 Task: Add a signature Dorian Garcia containing With sincere appreciation, Dorian Garcia to email address softage.1@softage.net and add a label Furniture
Action: Mouse moved to (320, 530)
Screenshot: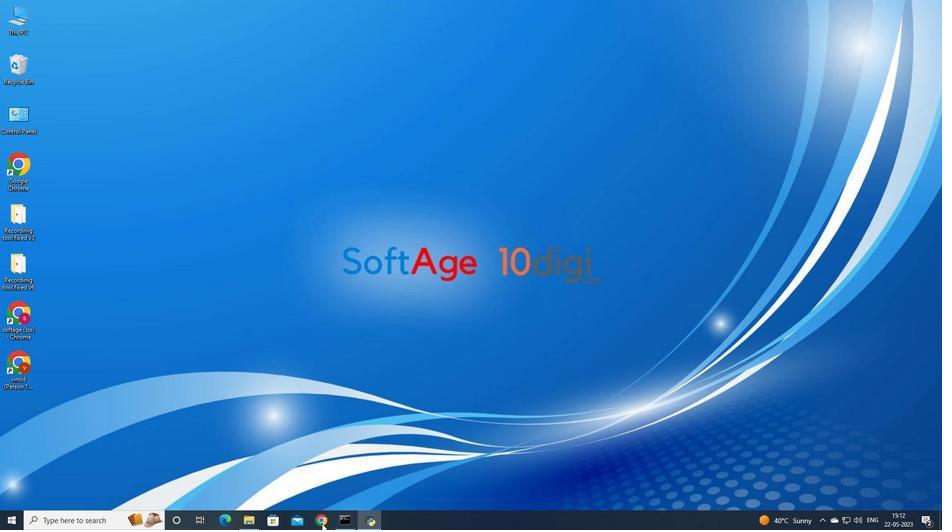 
Action: Mouse pressed left at (320, 529)
Screenshot: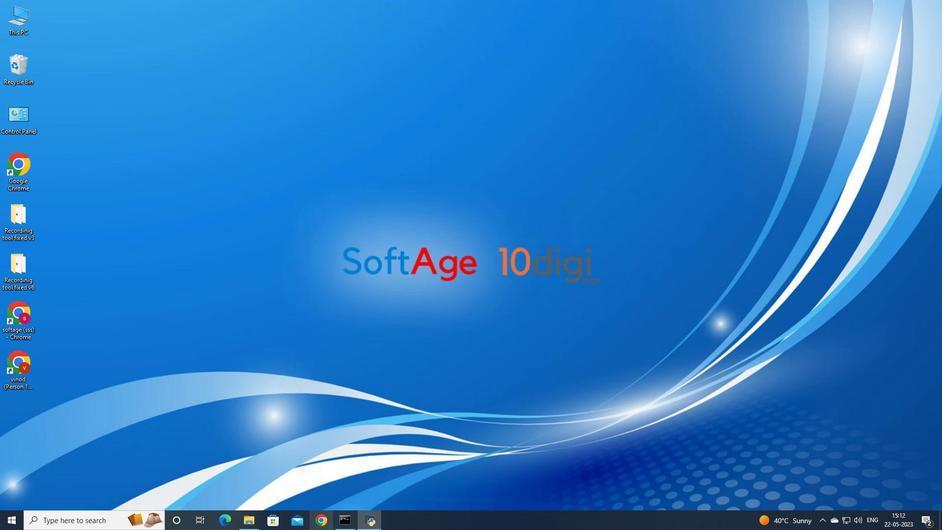 
Action: Mouse moved to (433, 291)
Screenshot: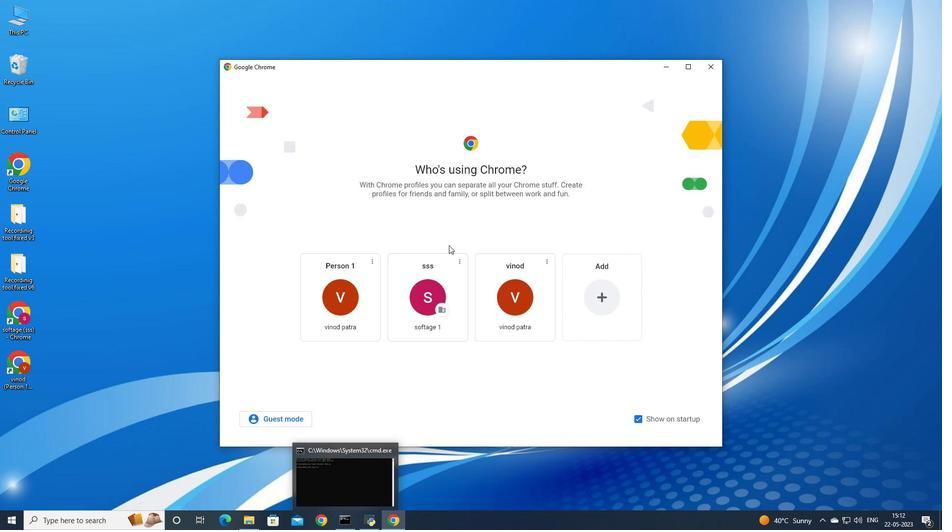 
Action: Mouse pressed left at (433, 291)
Screenshot: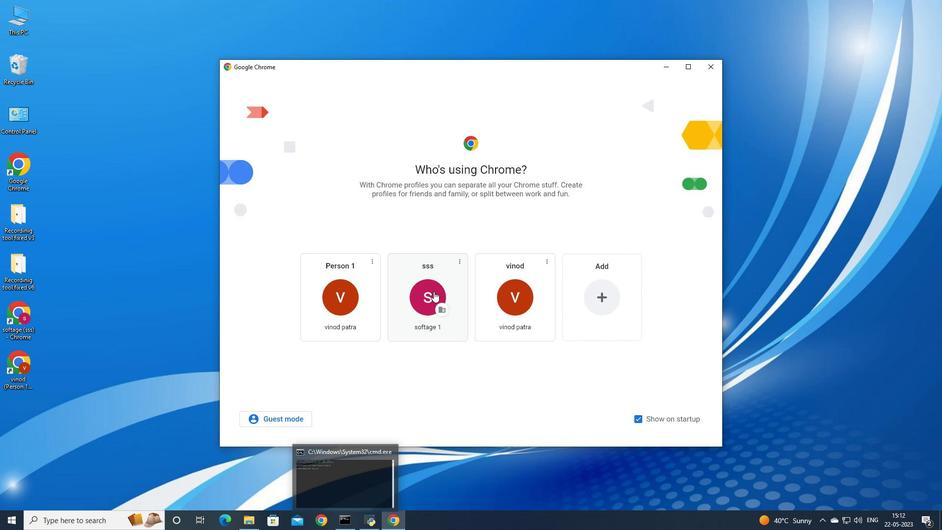 
Action: Mouse moved to (852, 50)
Screenshot: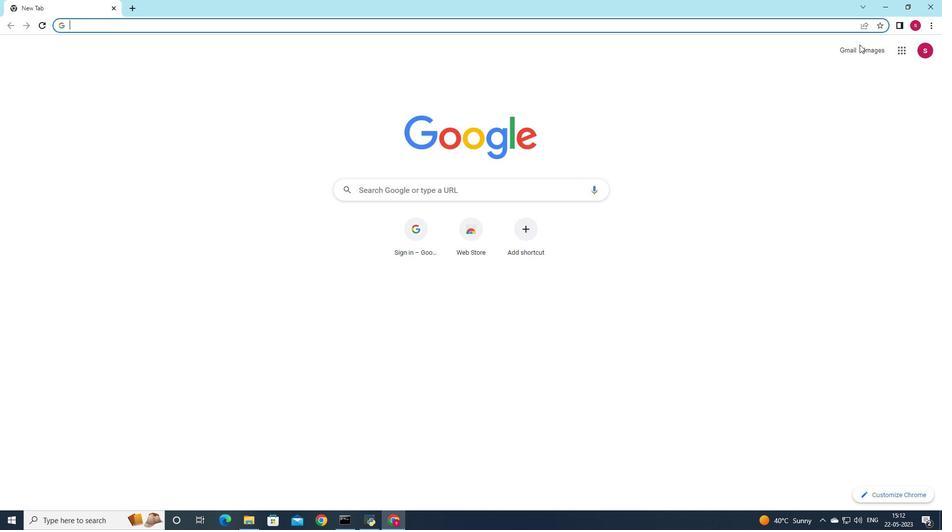 
Action: Mouse pressed left at (852, 50)
Screenshot: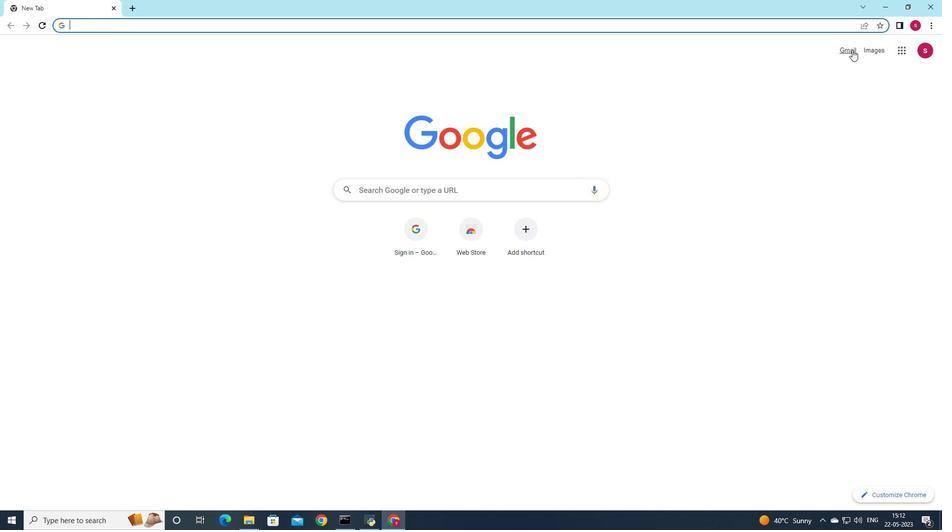 
Action: Mouse moved to (826, 67)
Screenshot: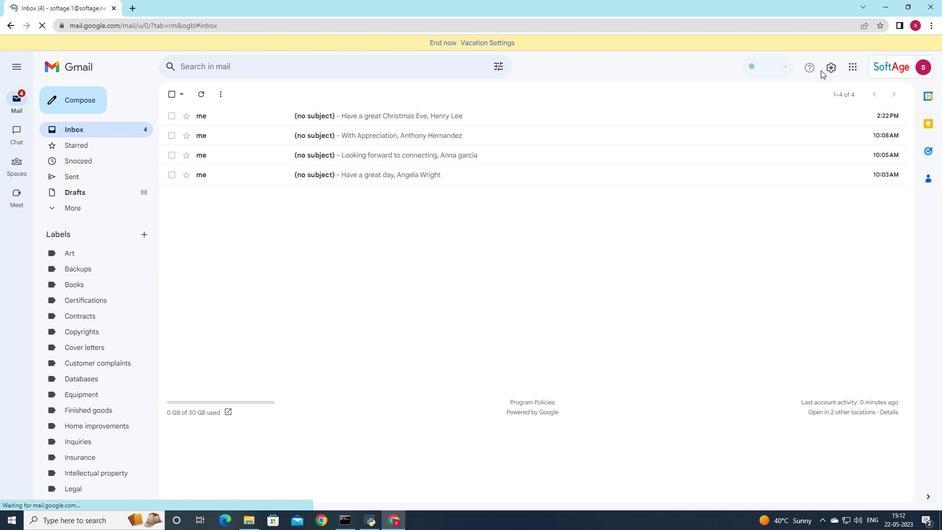 
Action: Mouse pressed left at (826, 67)
Screenshot: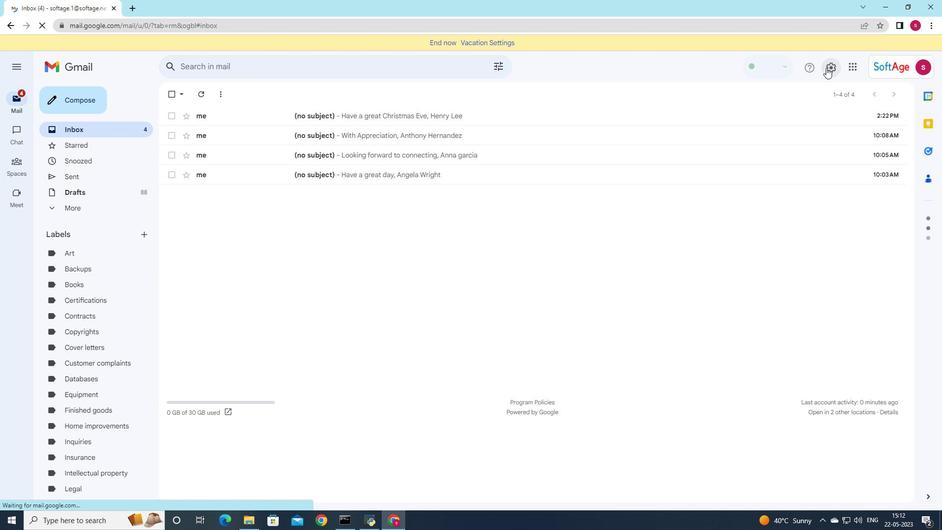 
Action: Mouse moved to (840, 114)
Screenshot: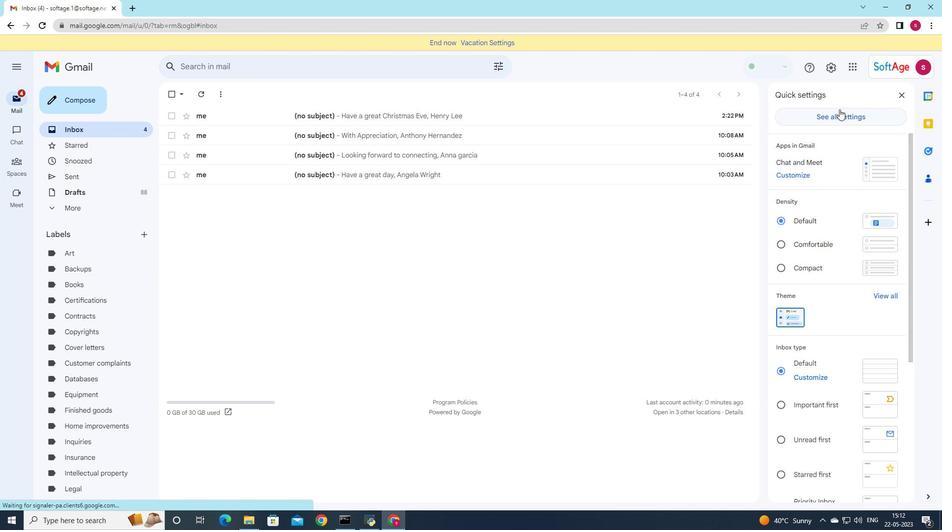 
Action: Mouse pressed left at (840, 114)
Screenshot: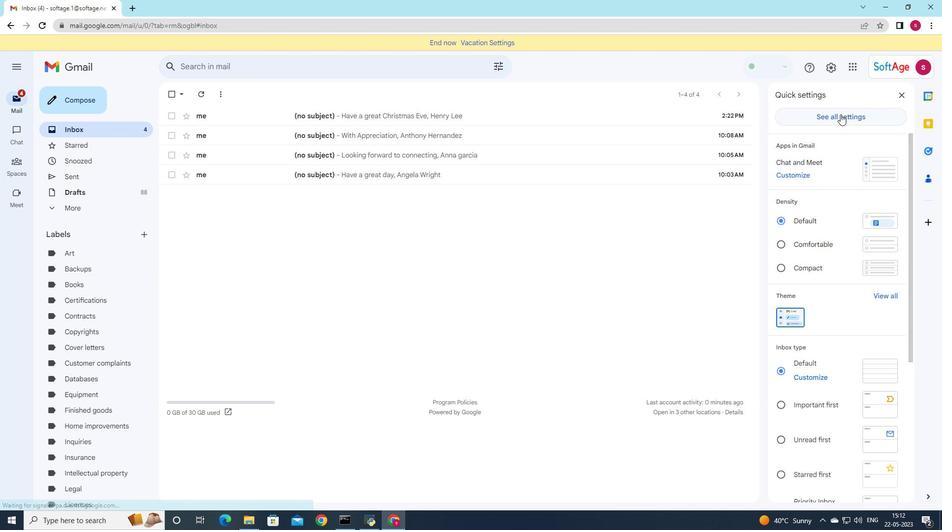 
Action: Mouse moved to (567, 253)
Screenshot: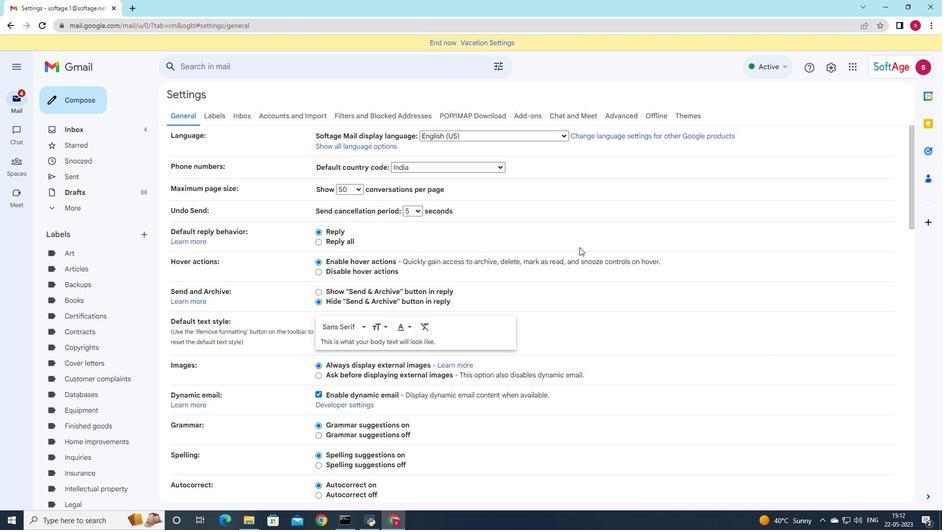 
Action: Mouse scrolled (567, 253) with delta (0, 0)
Screenshot: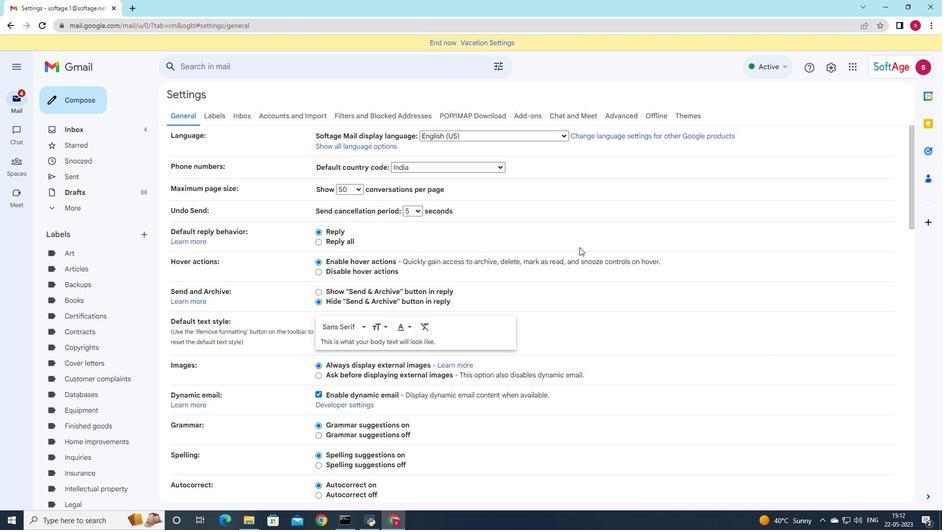 
Action: Mouse moved to (567, 254)
Screenshot: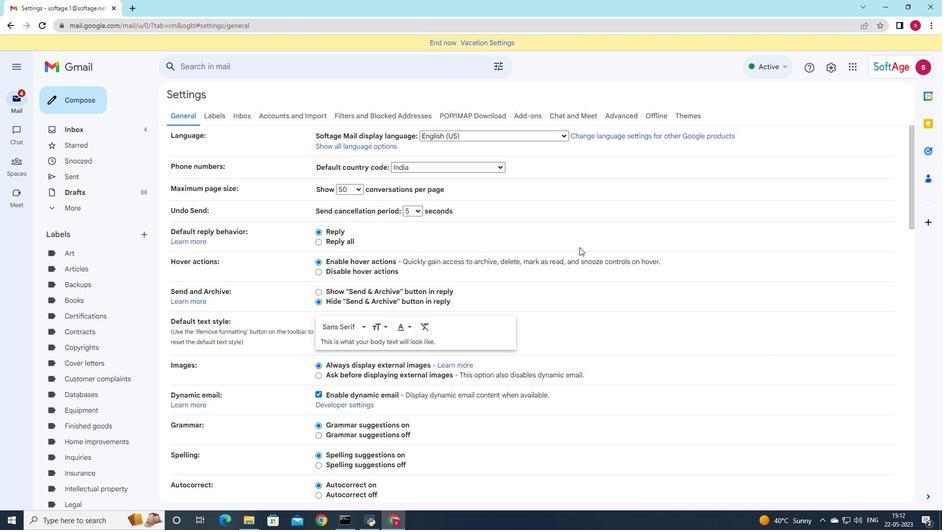 
Action: Mouse scrolled (567, 253) with delta (0, 0)
Screenshot: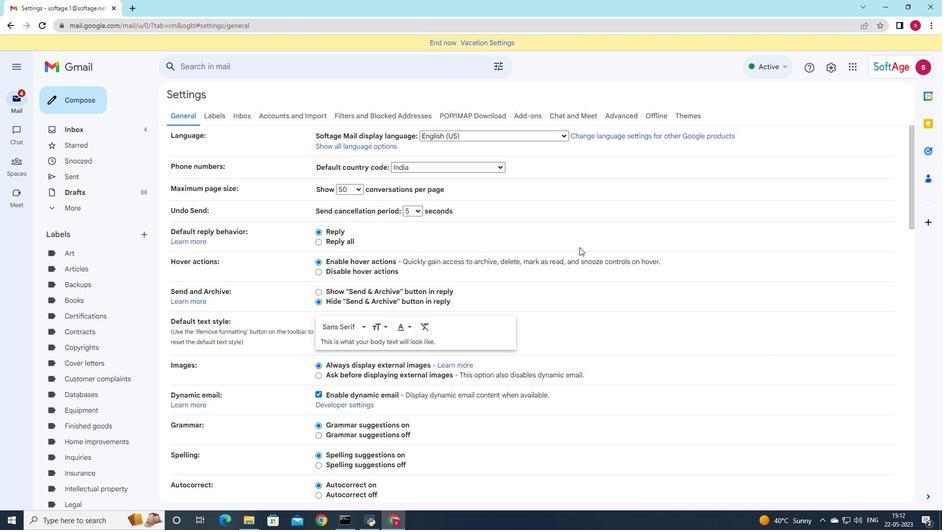 
Action: Mouse scrolled (567, 253) with delta (0, 0)
Screenshot: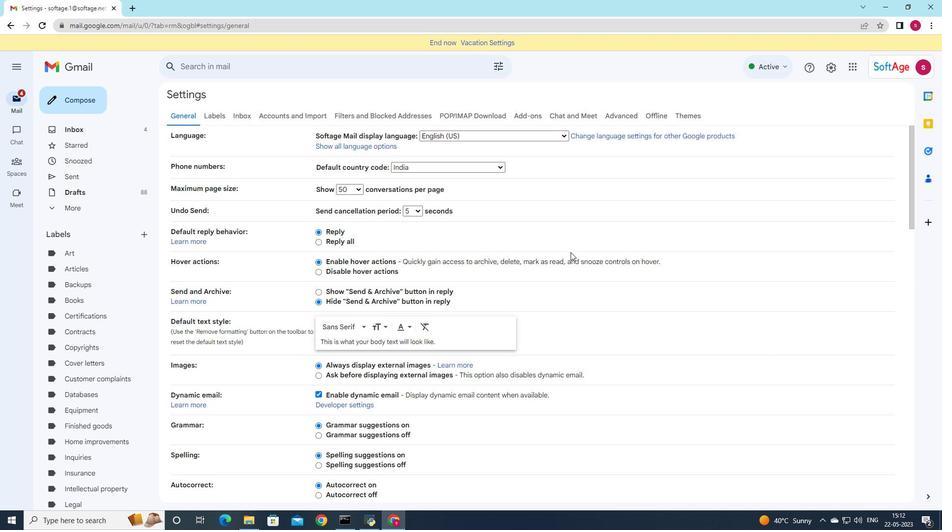 
Action: Mouse moved to (567, 254)
Screenshot: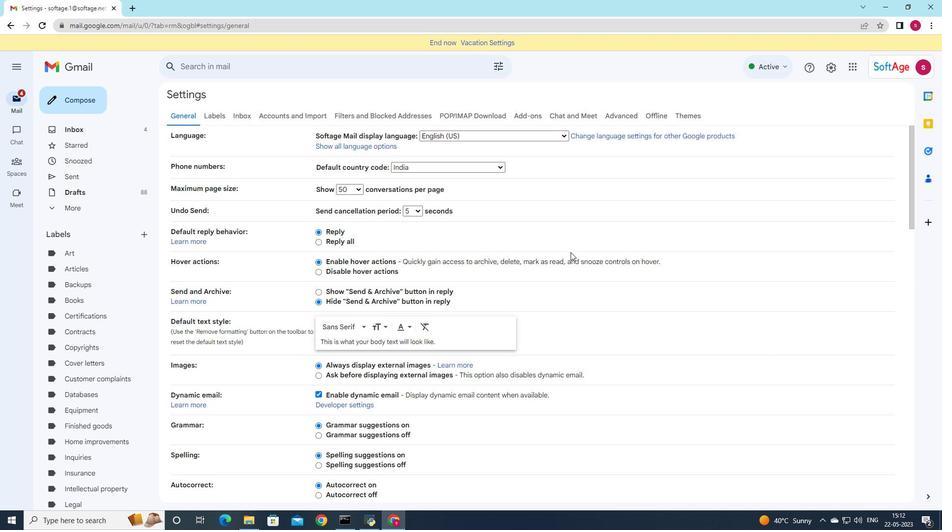 
Action: Mouse scrolled (567, 254) with delta (0, 0)
Screenshot: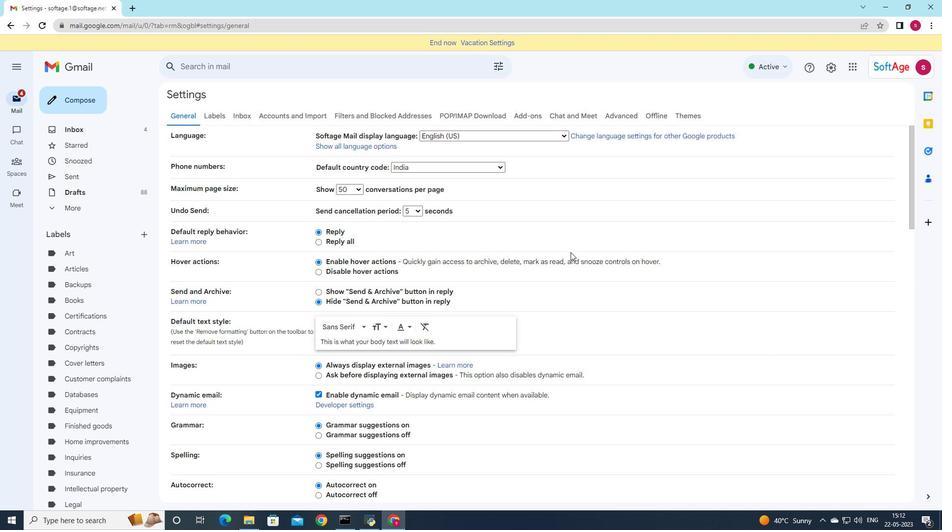 
Action: Mouse scrolled (567, 254) with delta (0, 0)
Screenshot: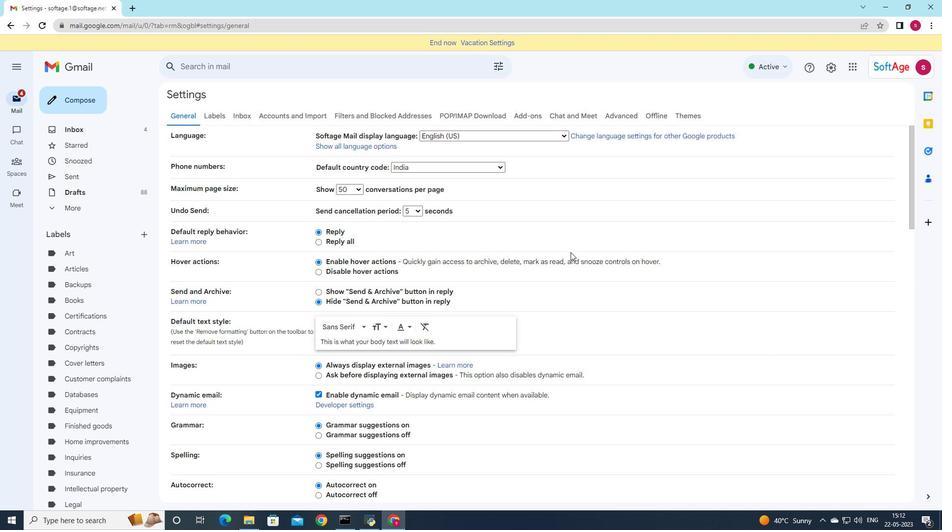 
Action: Mouse moved to (563, 252)
Screenshot: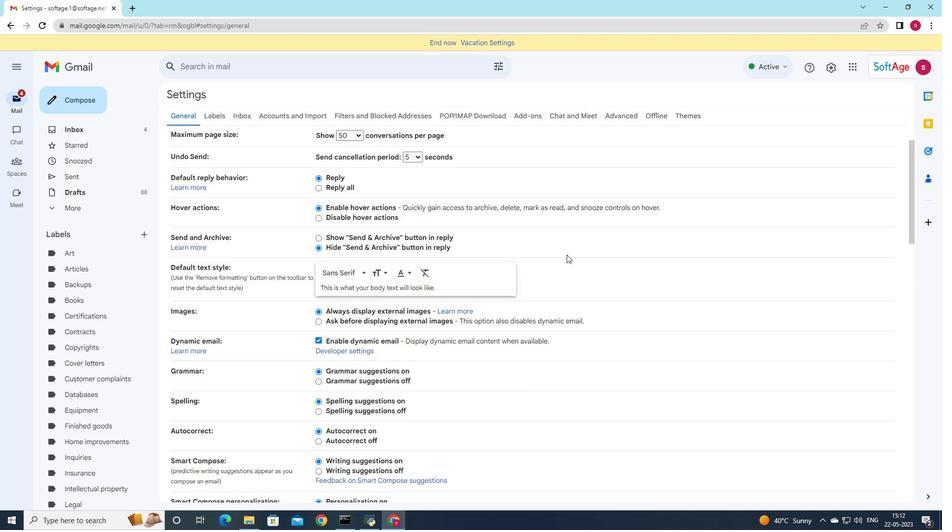 
Action: Mouse pressed middle at (563, 252)
Screenshot: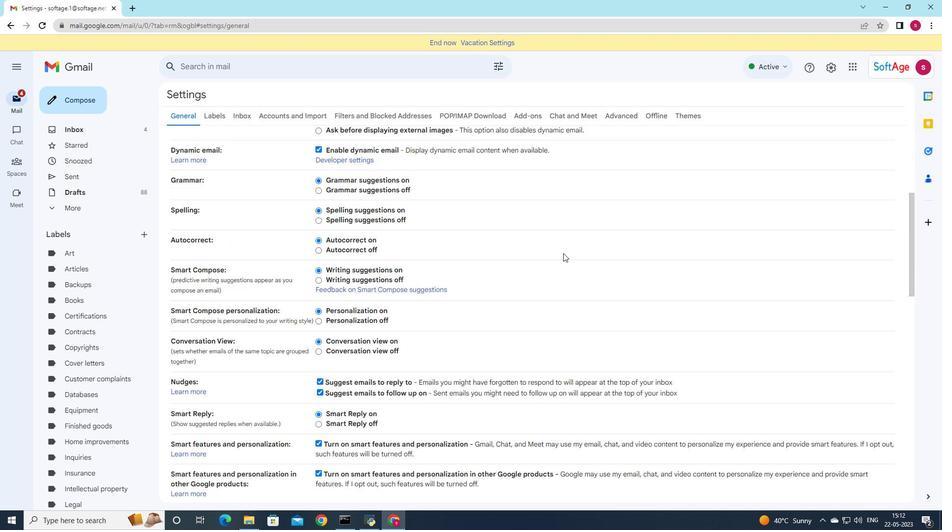 
Action: Mouse scrolled (563, 252) with delta (0, 0)
Screenshot: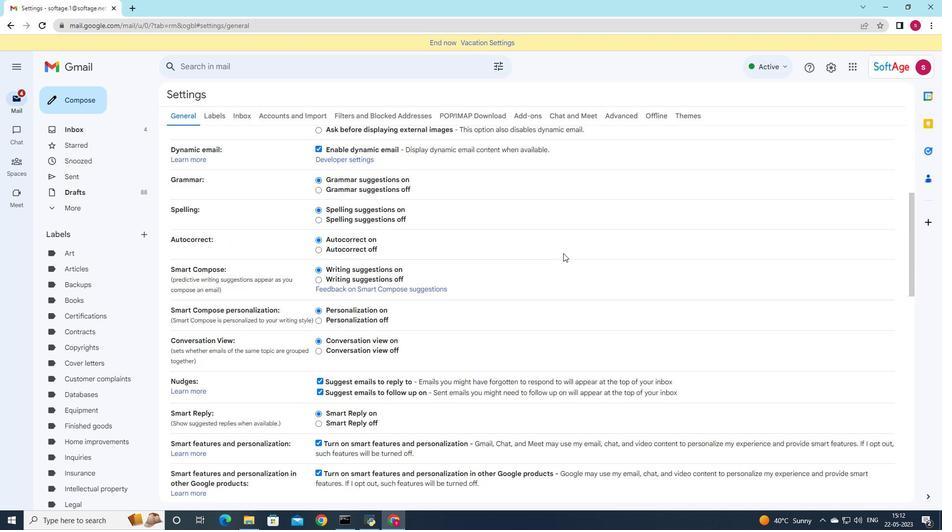 
Action: Mouse scrolled (563, 252) with delta (0, 0)
Screenshot: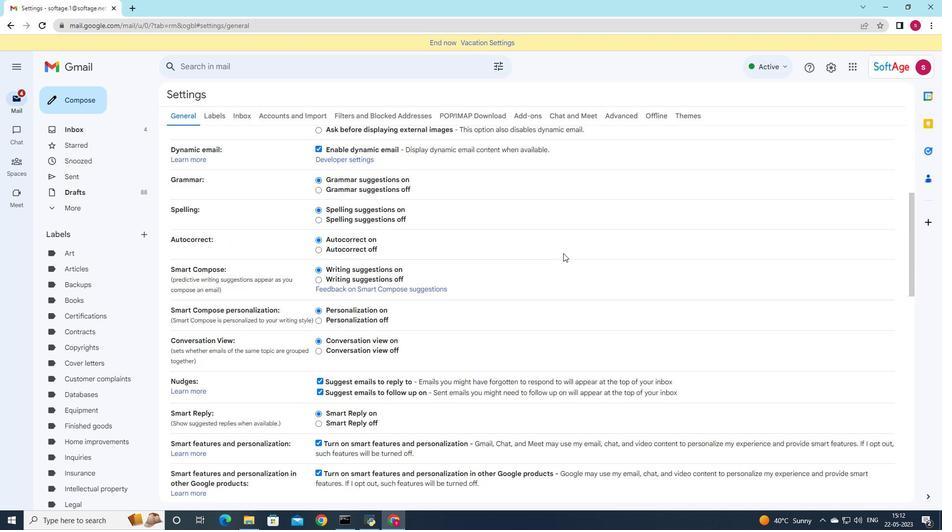 
Action: Mouse scrolled (563, 252) with delta (0, 0)
Screenshot: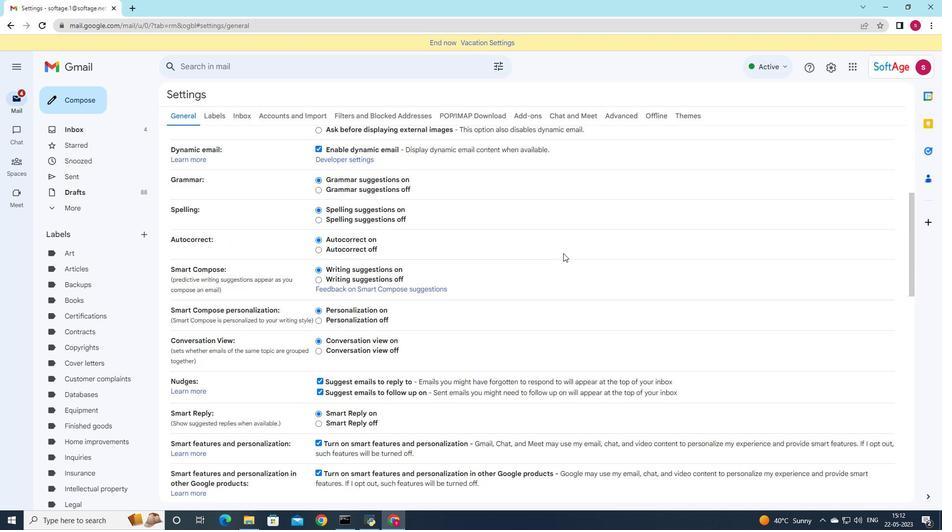 
Action: Mouse moved to (563, 255)
Screenshot: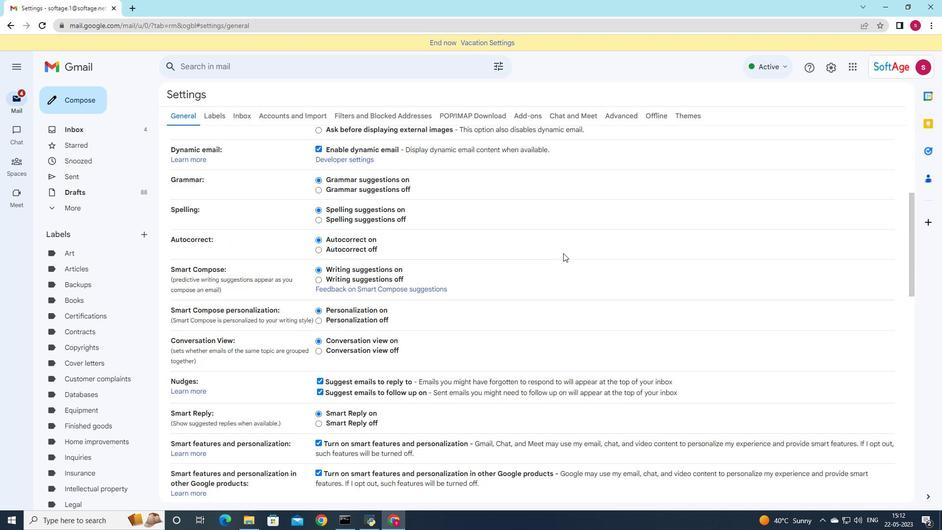 
Action: Mouse scrolled (563, 255) with delta (0, 0)
Screenshot: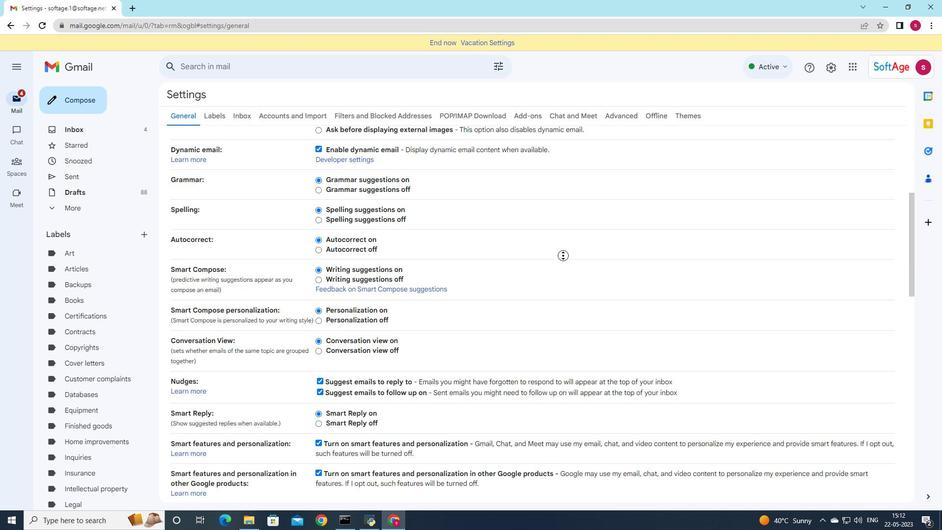 
Action: Mouse scrolled (563, 255) with delta (0, 0)
Screenshot: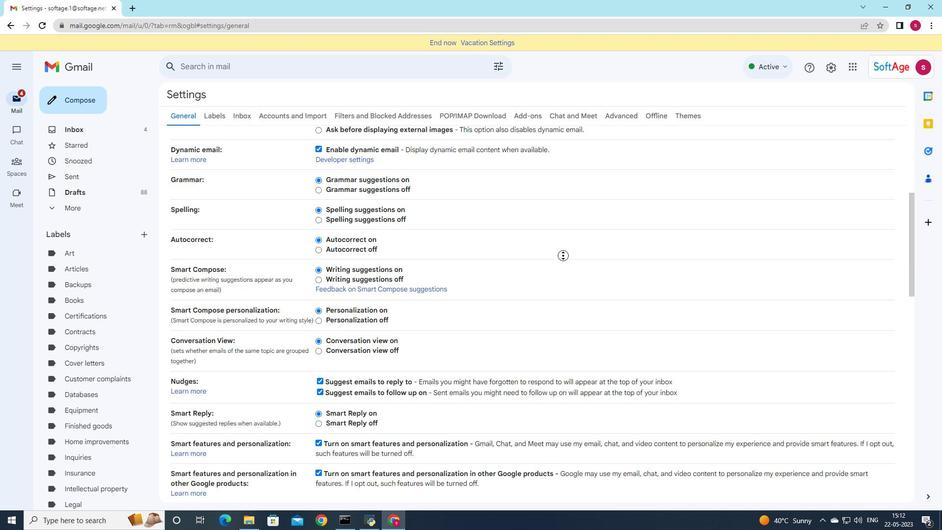 
Action: Mouse scrolled (563, 255) with delta (0, 0)
Screenshot: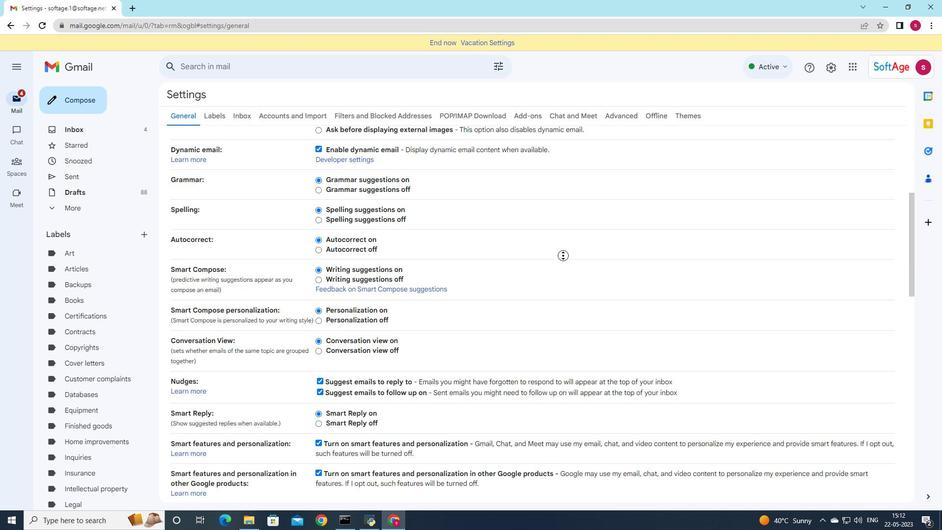 
Action: Mouse scrolled (563, 255) with delta (0, 0)
Screenshot: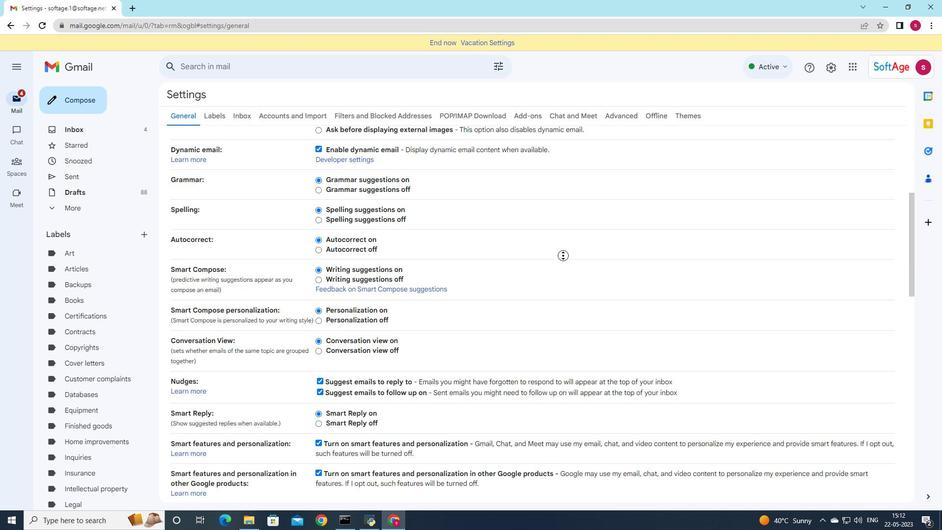 
Action: Mouse moved to (617, 225)
Screenshot: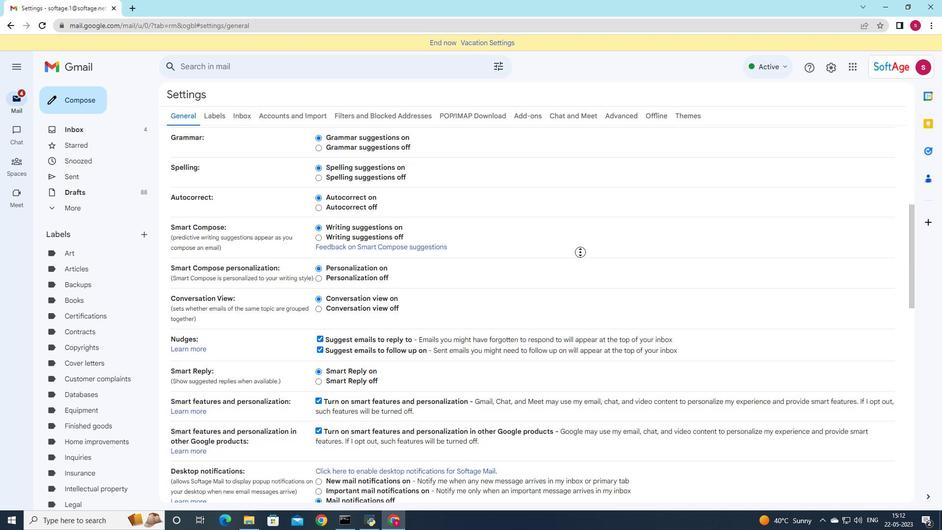 
Action: Mouse pressed left at (617, 225)
Screenshot: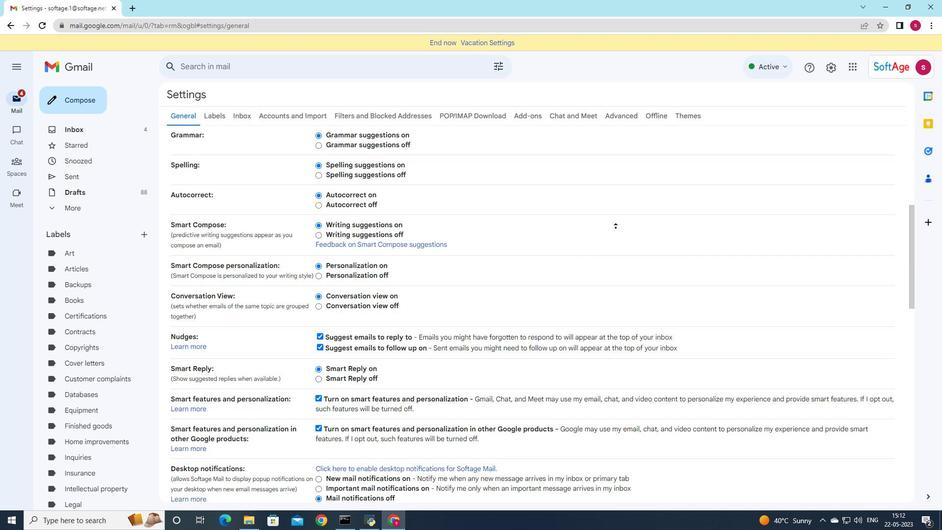 
Action: Mouse moved to (434, 286)
Screenshot: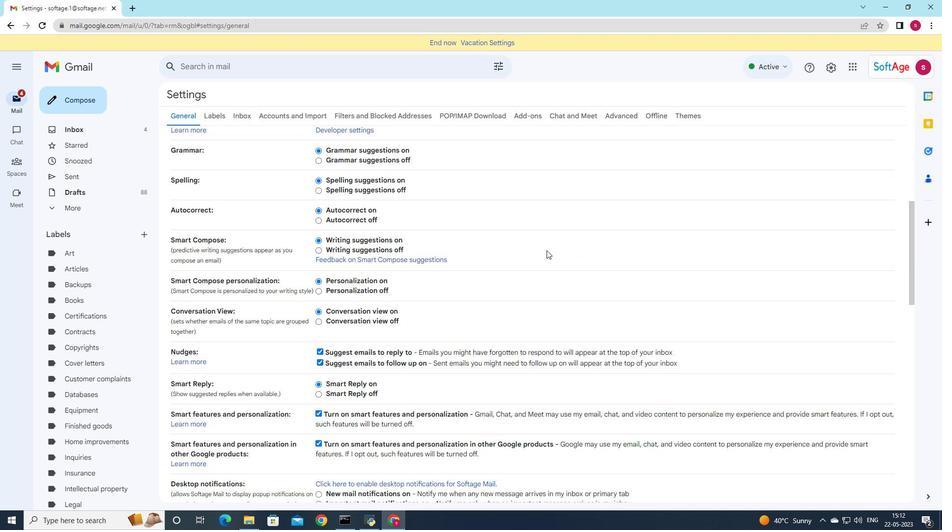 
Action: Mouse scrolled (434, 286) with delta (0, 0)
Screenshot: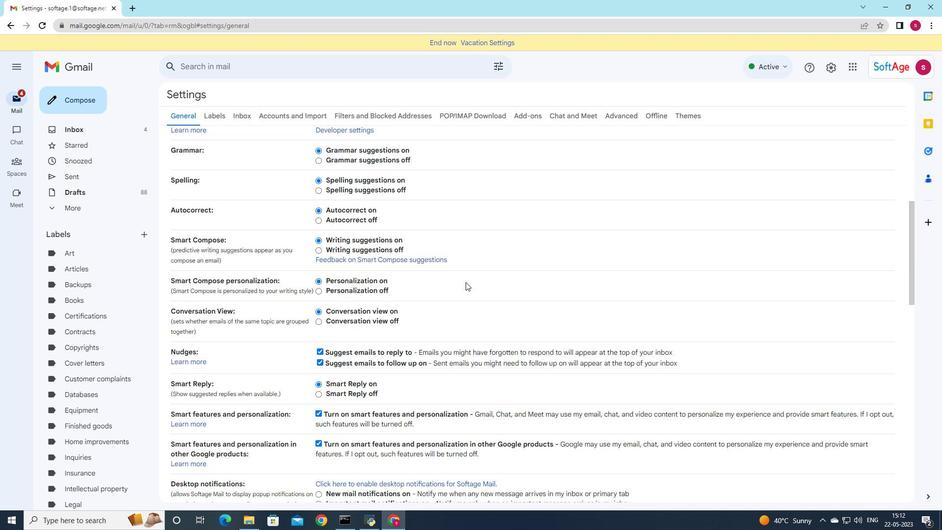 
Action: Mouse scrolled (434, 286) with delta (0, 0)
Screenshot: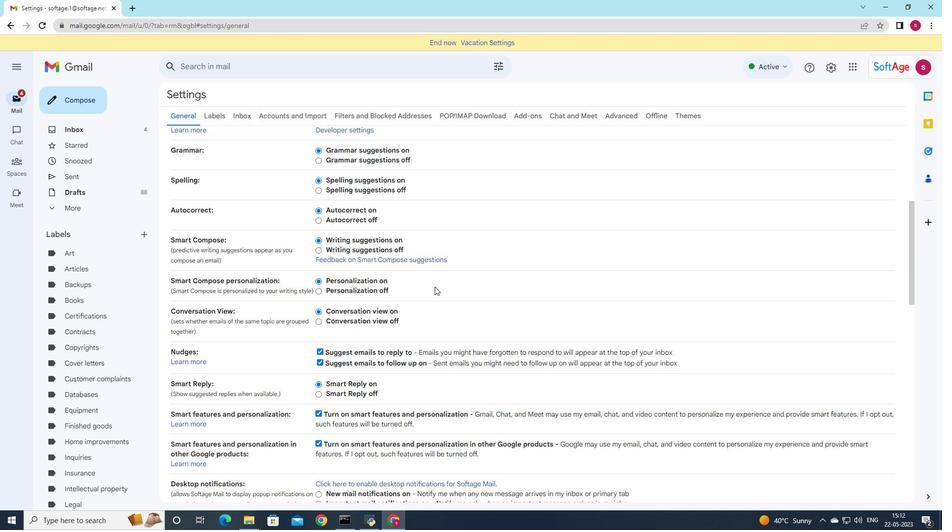 
Action: Mouse scrolled (434, 286) with delta (0, 0)
Screenshot: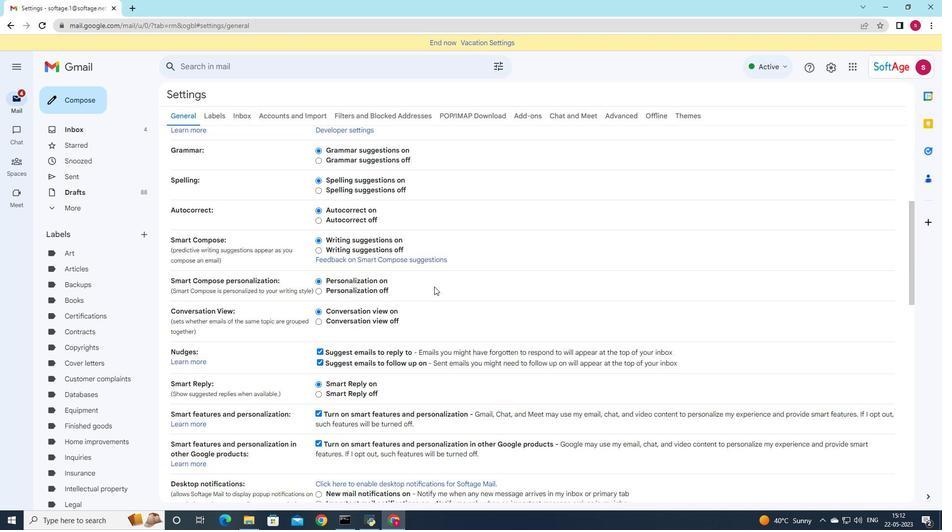 
Action: Mouse scrolled (434, 286) with delta (0, 0)
Screenshot: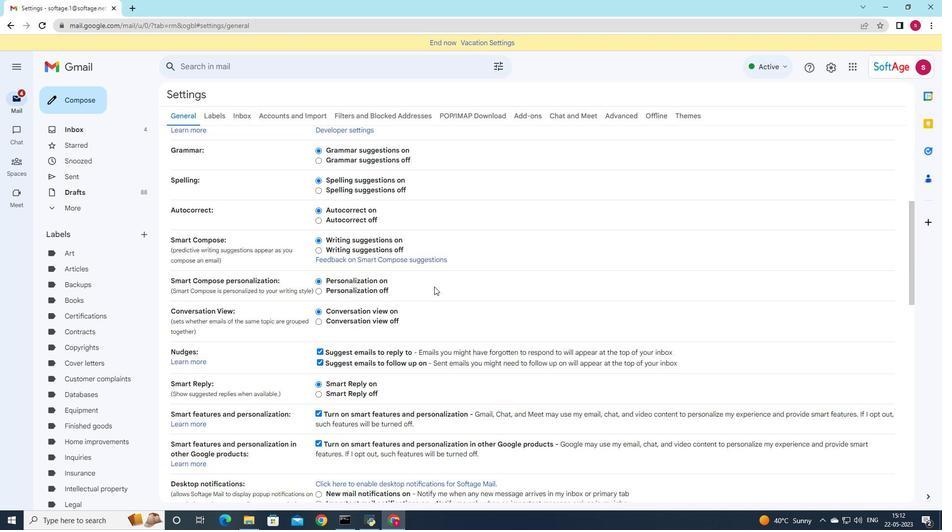 
Action: Mouse scrolled (434, 286) with delta (0, 0)
Screenshot: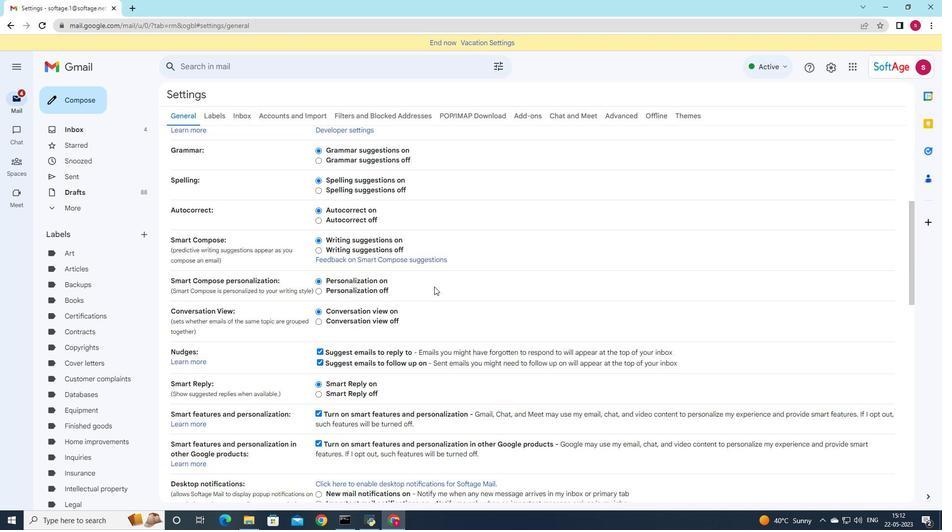 
Action: Mouse scrolled (434, 286) with delta (0, 0)
Screenshot: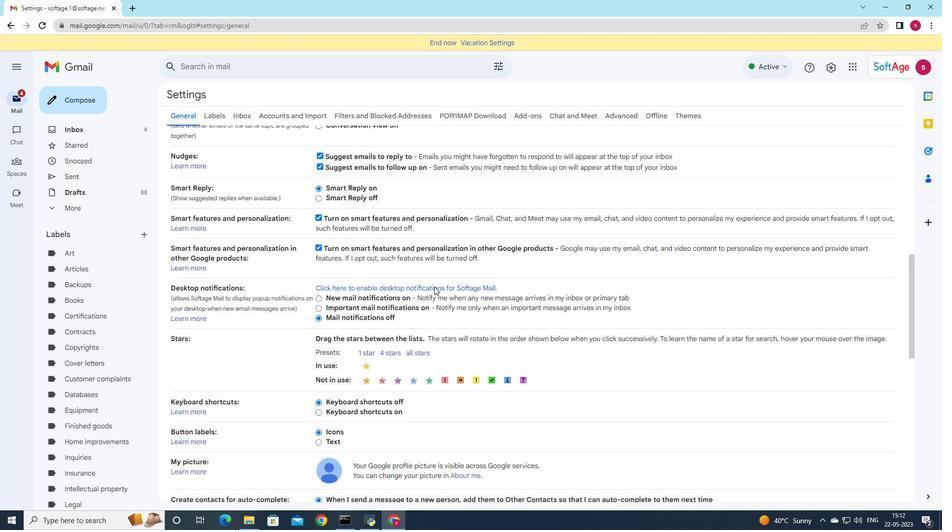
Action: Mouse scrolled (434, 286) with delta (0, 0)
Screenshot: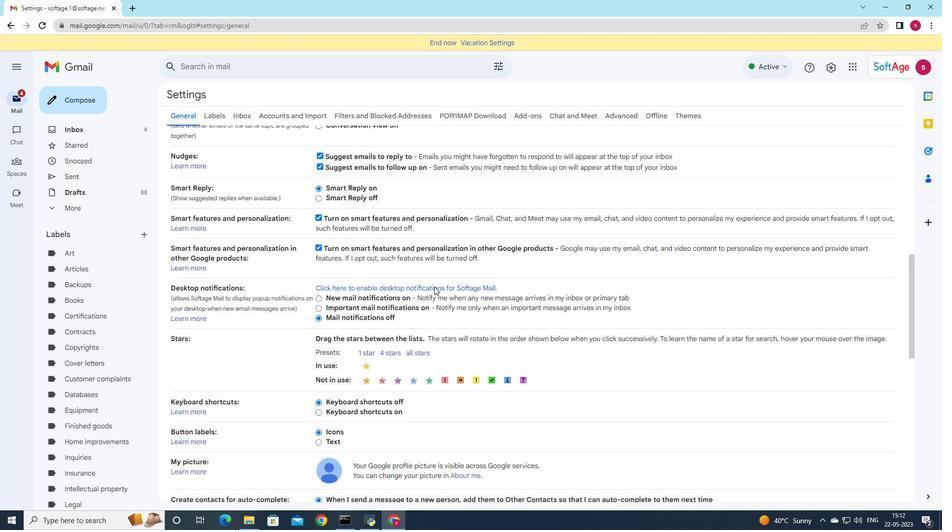
Action: Mouse scrolled (434, 286) with delta (0, 0)
Screenshot: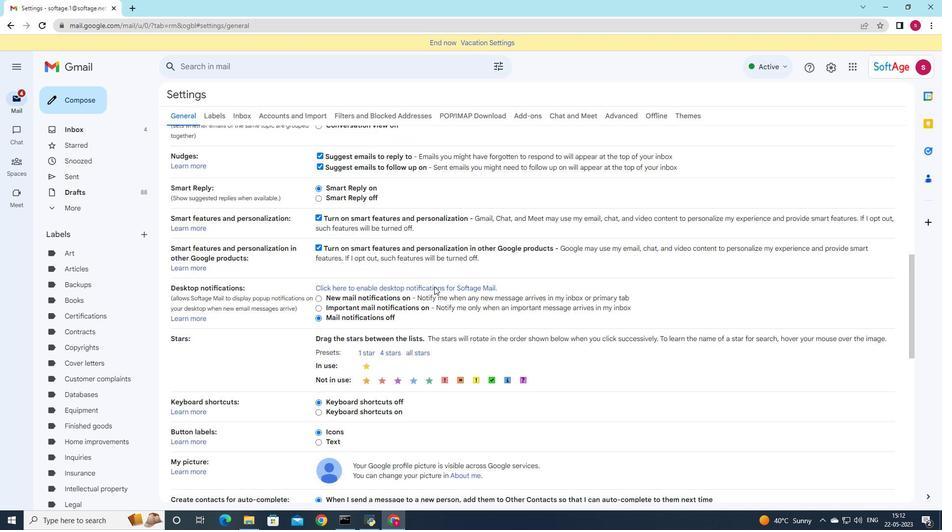 
Action: Mouse moved to (418, 344)
Screenshot: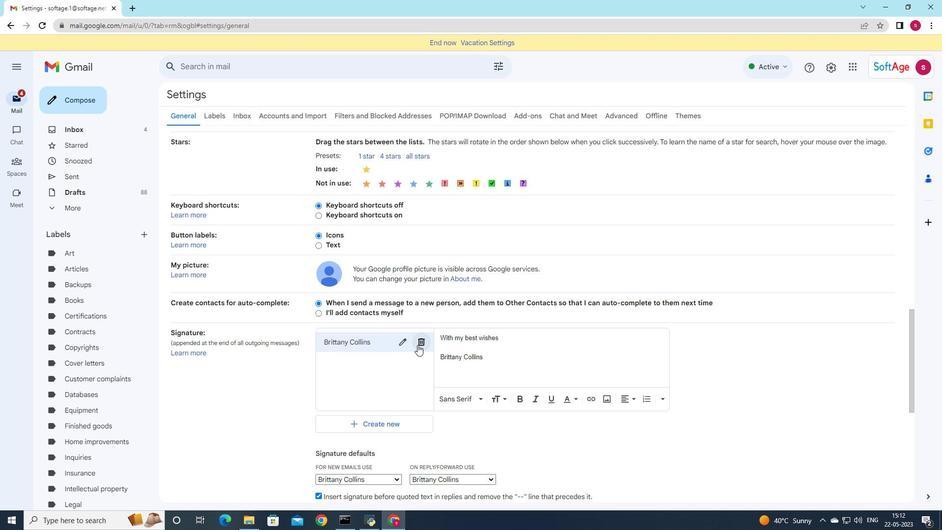 
Action: Mouse pressed left at (418, 344)
Screenshot: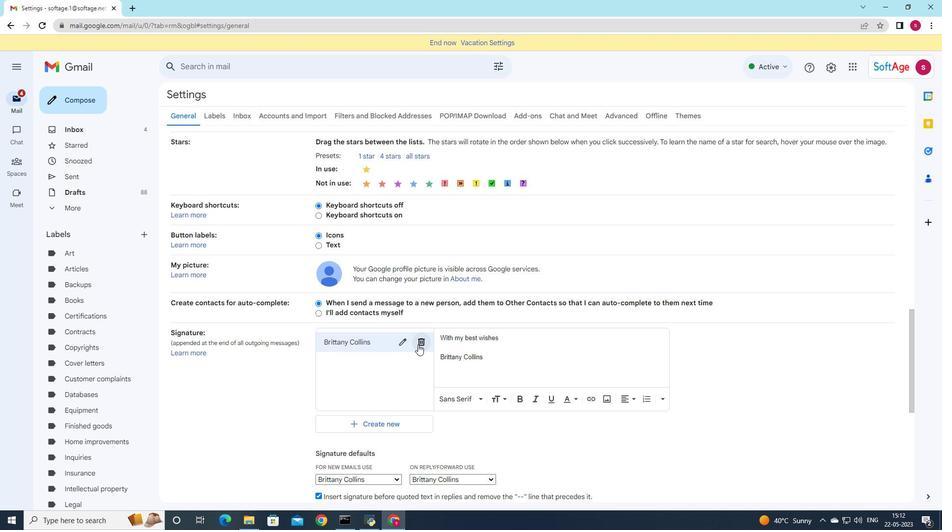 
Action: Mouse moved to (555, 293)
Screenshot: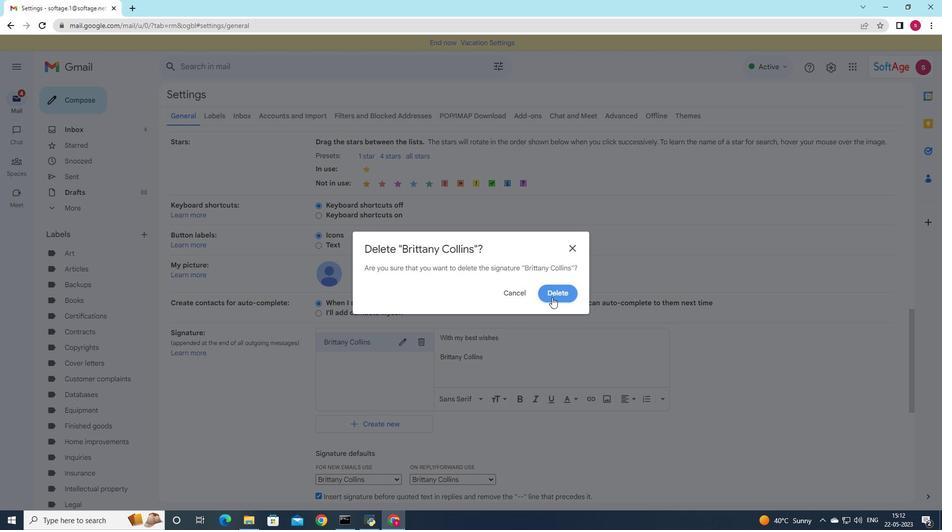 
Action: Mouse pressed left at (555, 293)
Screenshot: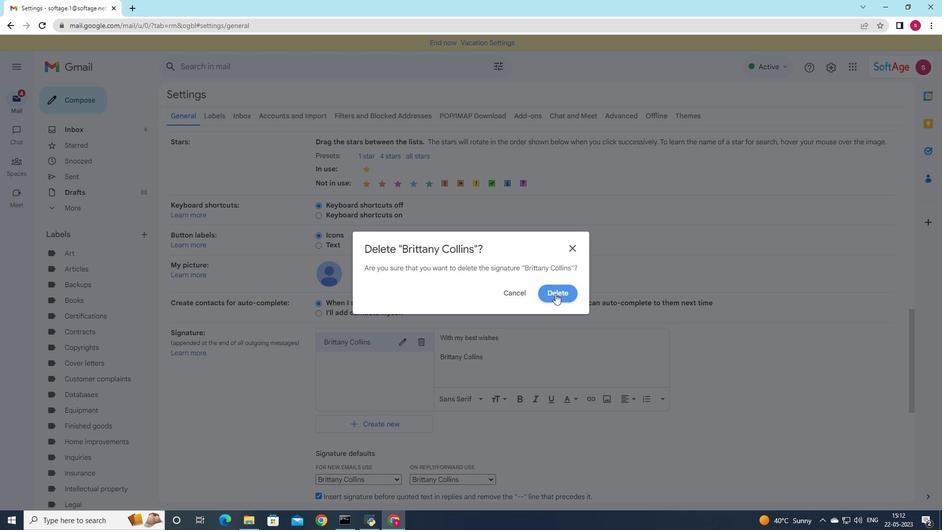 
Action: Mouse moved to (377, 355)
Screenshot: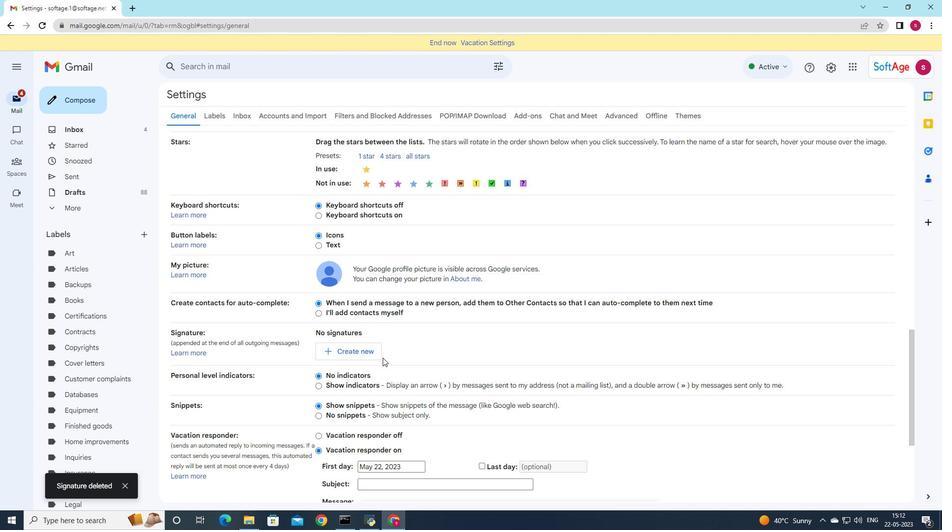 
Action: Mouse pressed left at (377, 355)
Screenshot: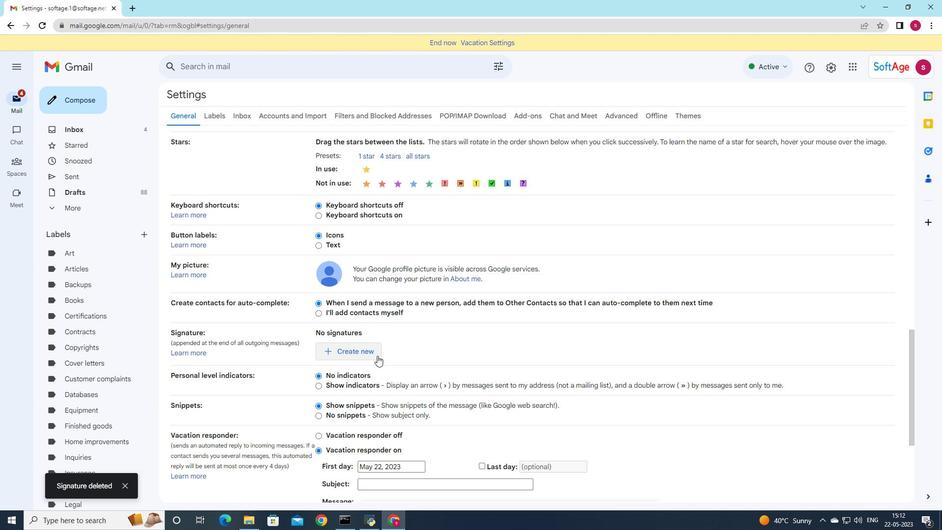 
Action: Mouse moved to (499, 319)
Screenshot: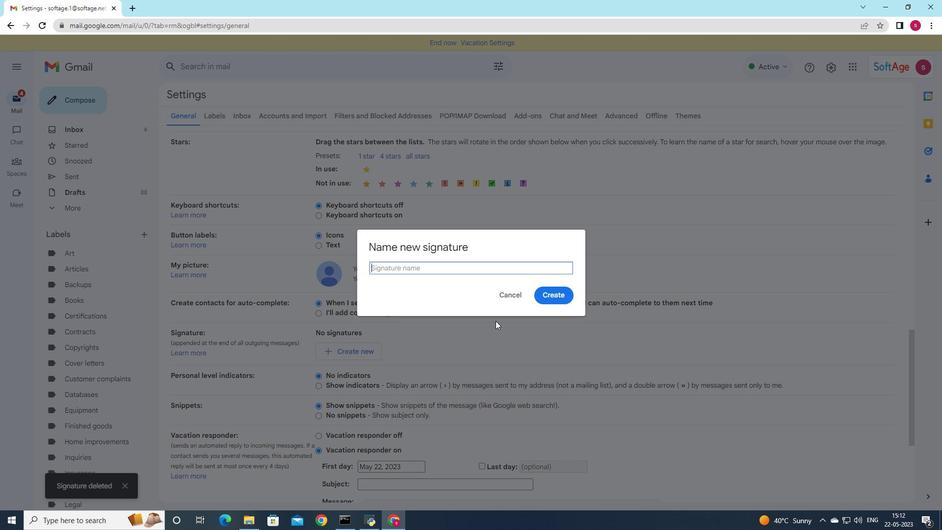 
Action: Key pressed <Key.shift>Dorian<Key.space>
Screenshot: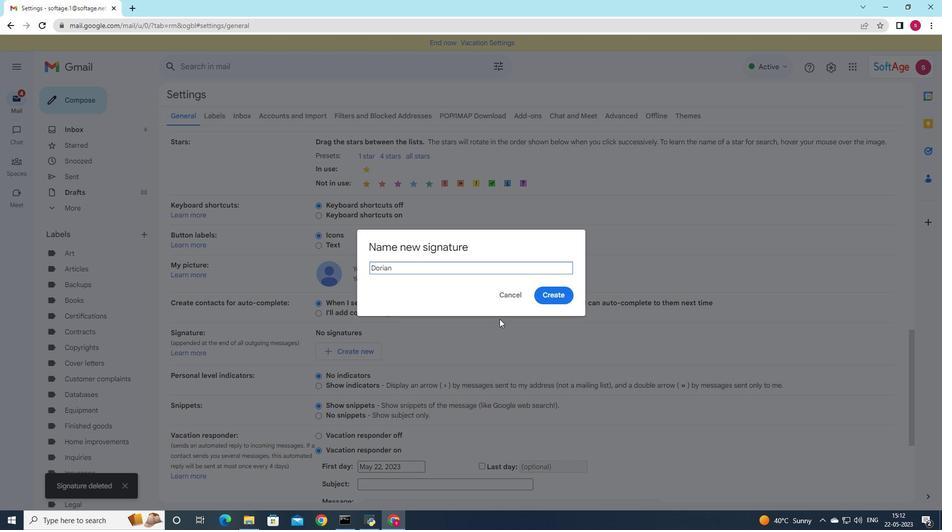 
Action: Mouse moved to (544, 294)
Screenshot: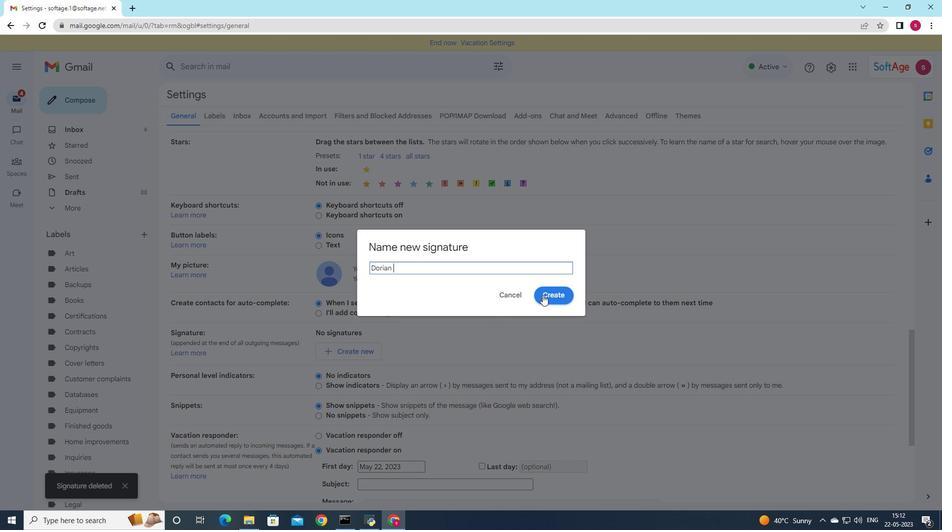 
Action: Mouse pressed left at (544, 294)
Screenshot: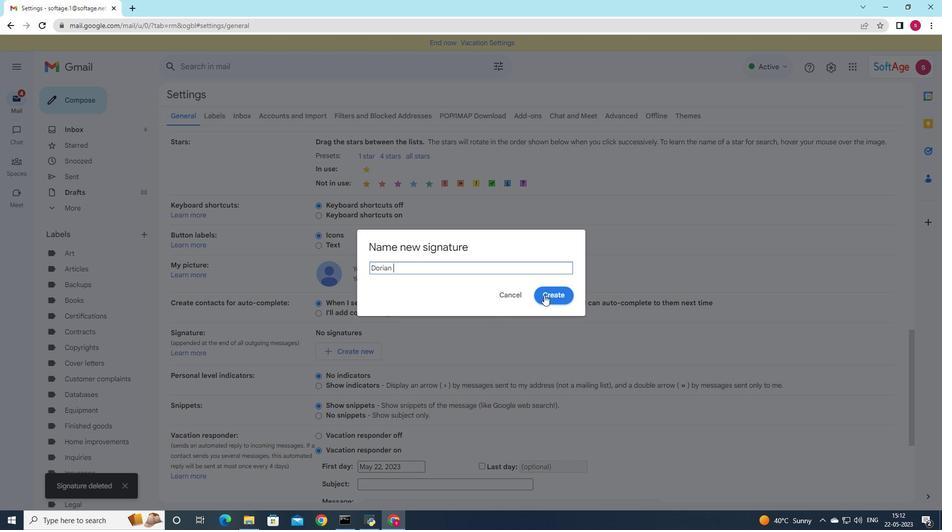 
Action: Mouse moved to (504, 346)
Screenshot: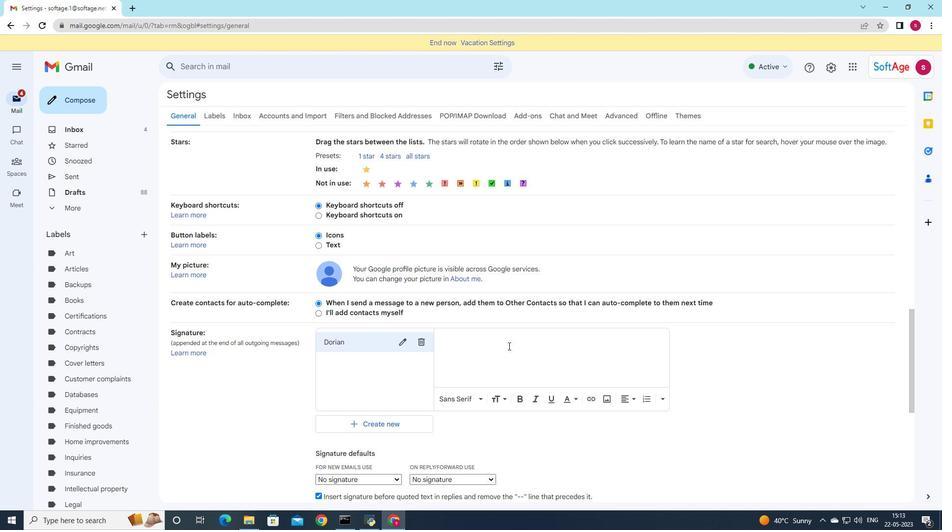 
Action: Mouse pressed left at (504, 346)
Screenshot: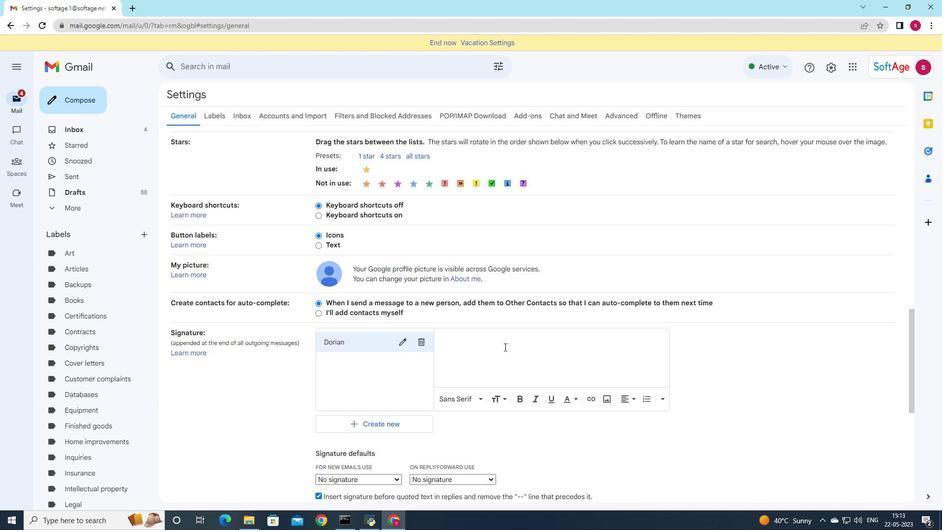 
Action: Mouse moved to (566, 335)
Screenshot: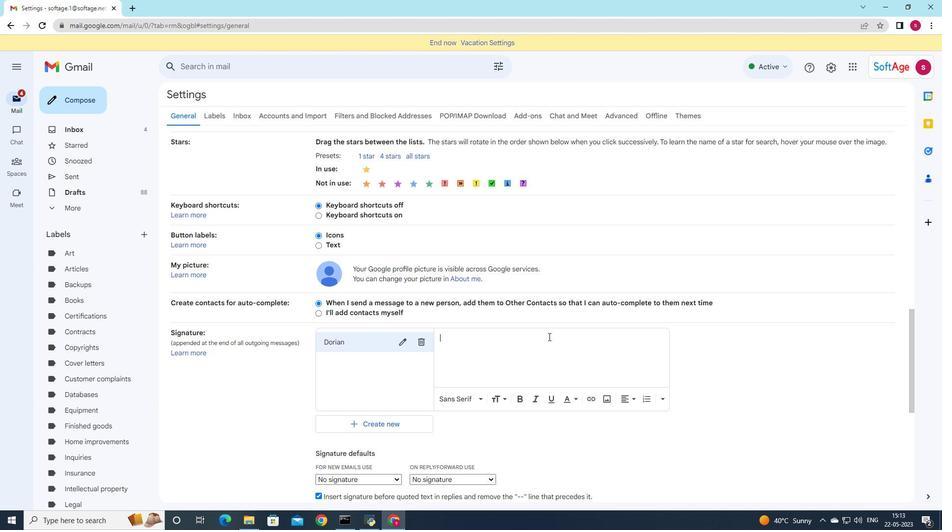 
Action: Key pressed <Key.shift>With<Key.space>sincere<Key.space>apper<Key.backspace><Key.backspace>reiation,<Key.shift>Dorian<Key.space><Key.shift><Key.shift><Key.shift><Key.shift><Key.shift><Key.shift><Key.shift><Key.shift><Key.shift><Key.shift>Gracia
Screenshot: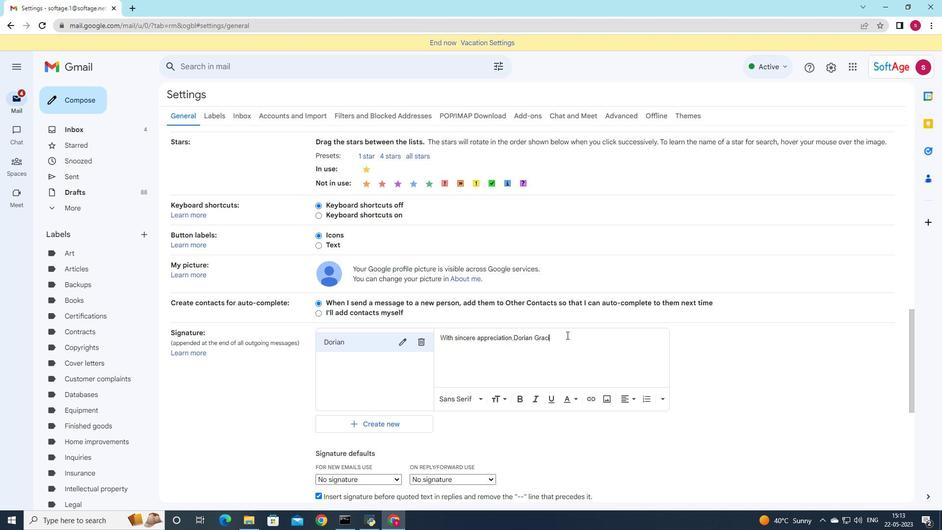 
Action: Mouse moved to (541, 339)
Screenshot: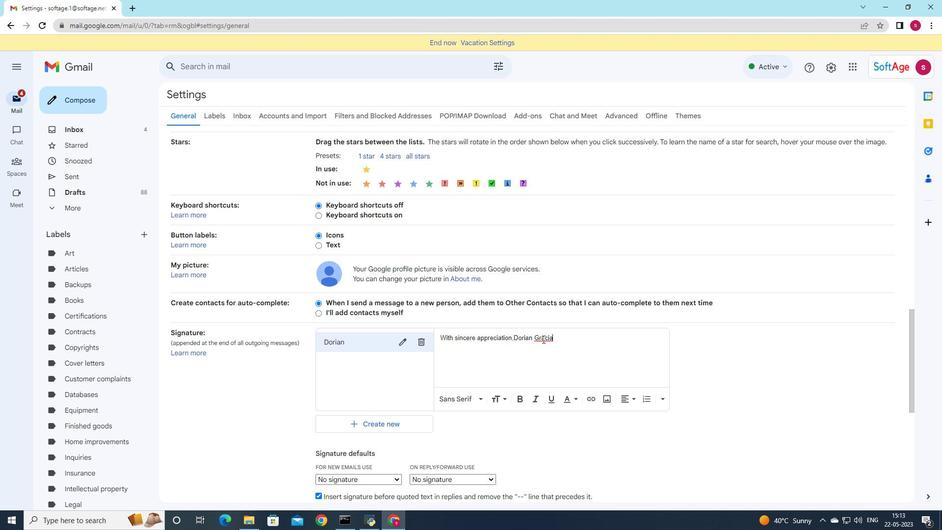 
Action: Mouse pressed left at (541, 339)
Screenshot: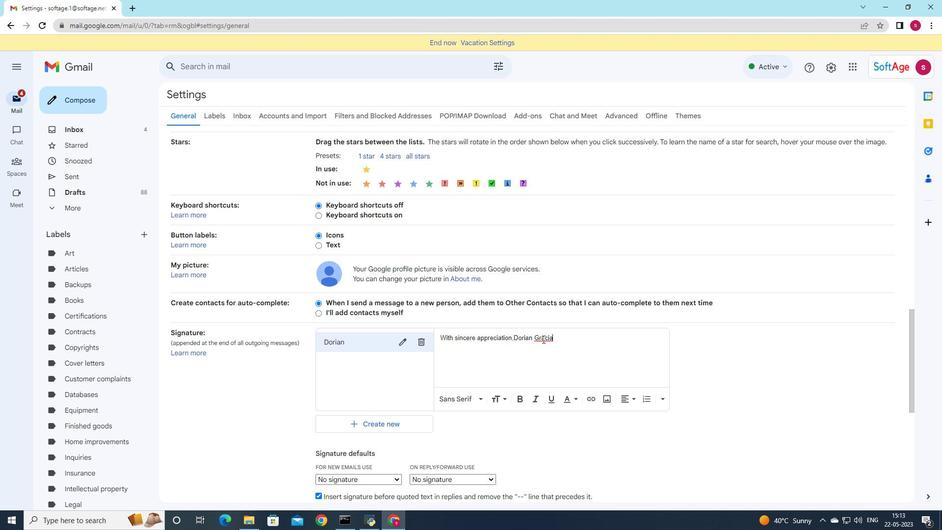 
Action: Key pressed <Key.backspace>
Screenshot: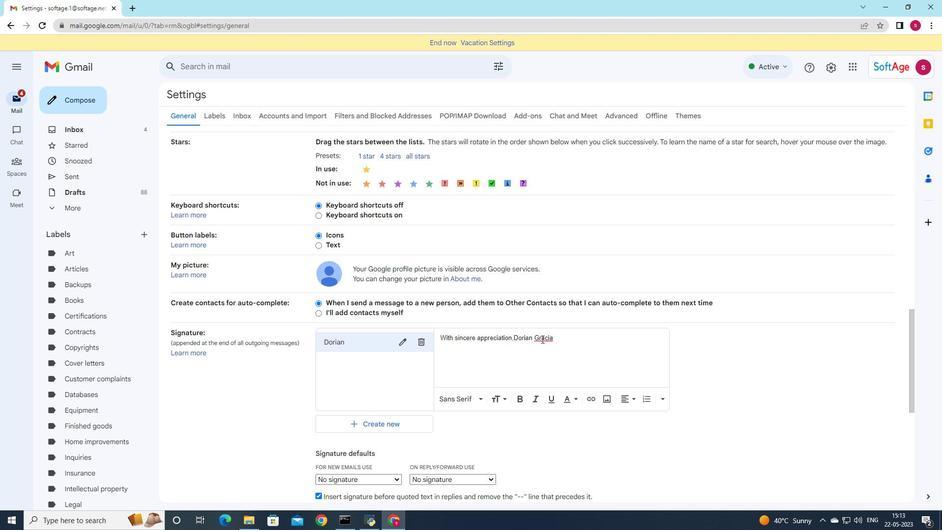 
Action: Mouse moved to (543, 340)
Screenshot: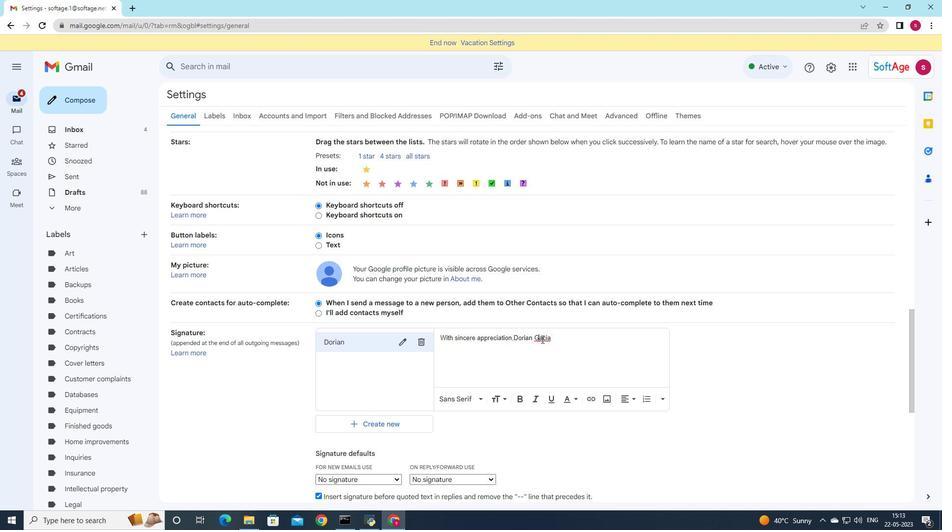 
Action: Mouse pressed left at (543, 340)
Screenshot: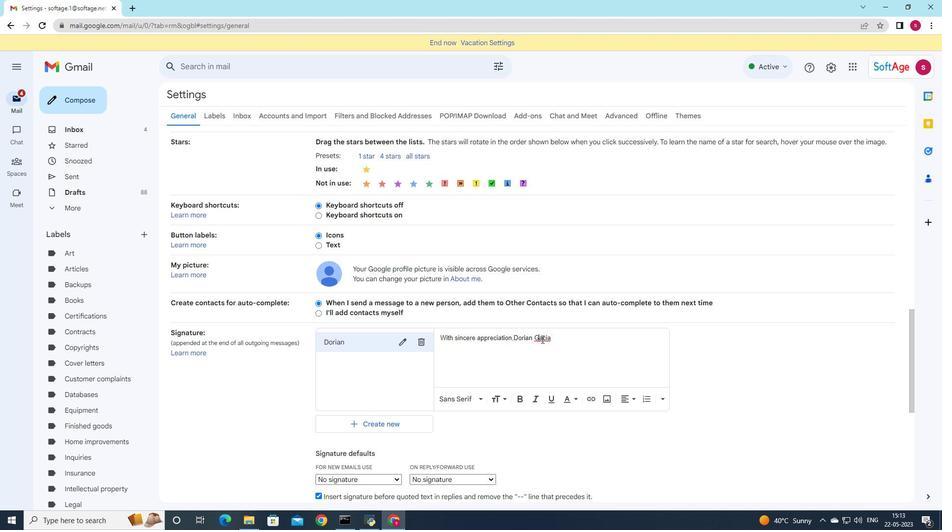 
Action: Key pressed r
Screenshot: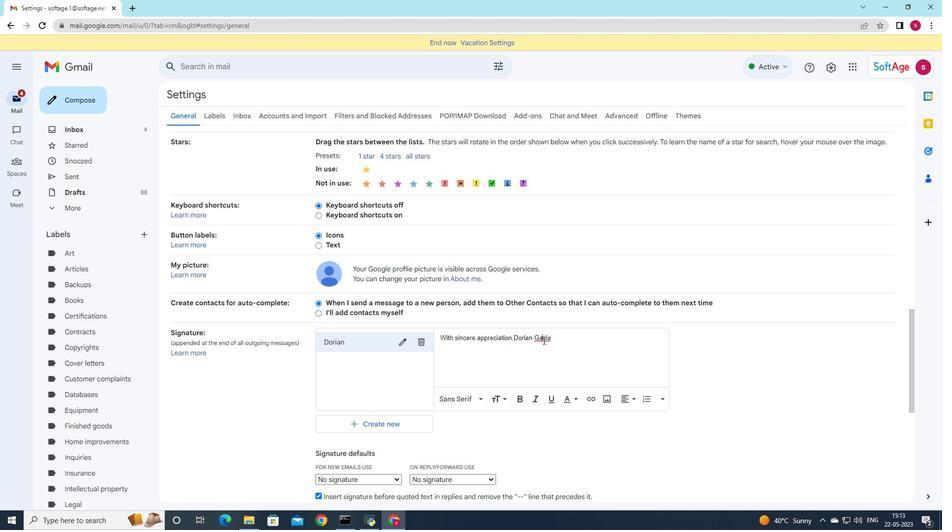 
Action: Mouse moved to (412, 407)
Screenshot: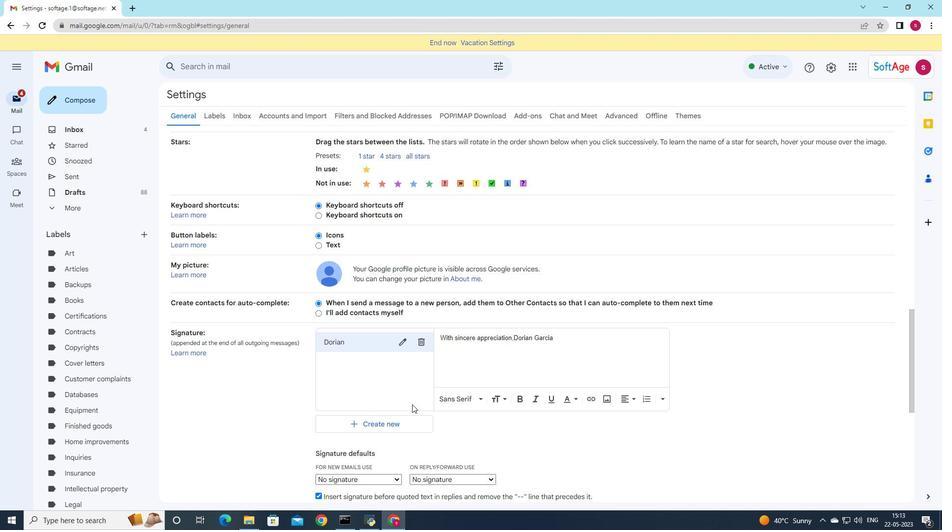 
Action: Mouse scrolled (412, 406) with delta (0, 0)
Screenshot: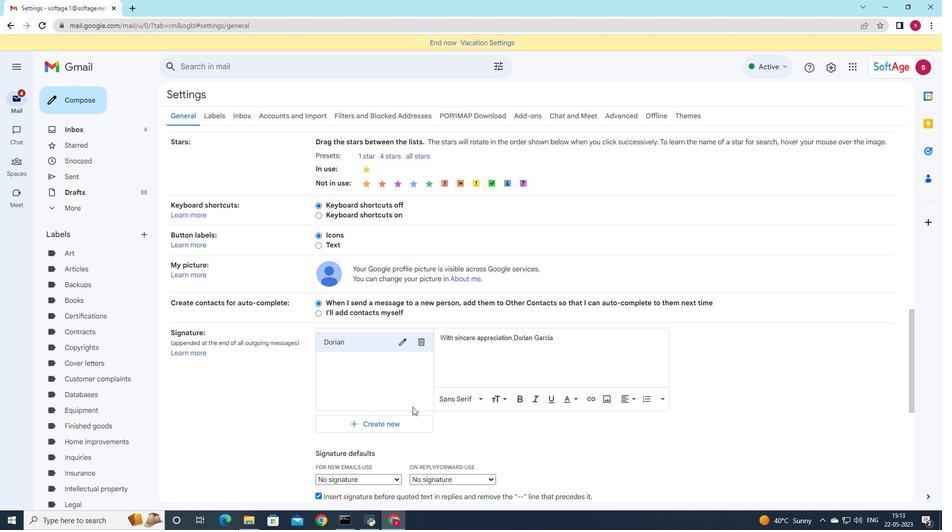 
Action: Mouse scrolled (412, 406) with delta (0, 0)
Screenshot: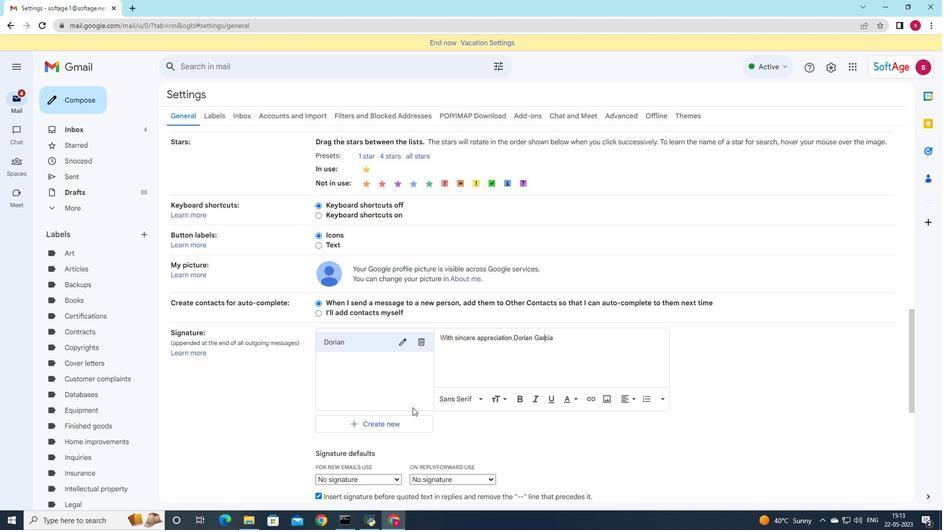 
Action: Mouse scrolled (412, 406) with delta (0, 0)
Screenshot: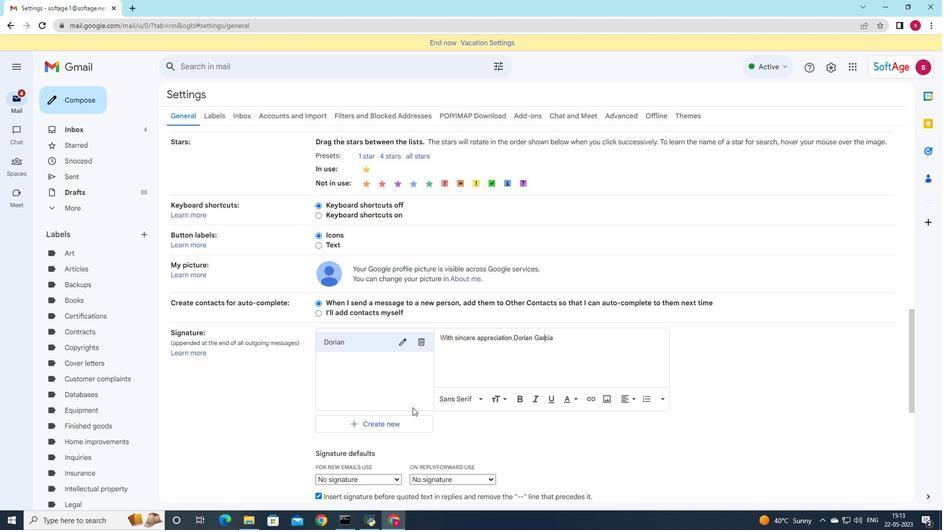 
Action: Mouse scrolled (412, 406) with delta (0, 0)
Screenshot: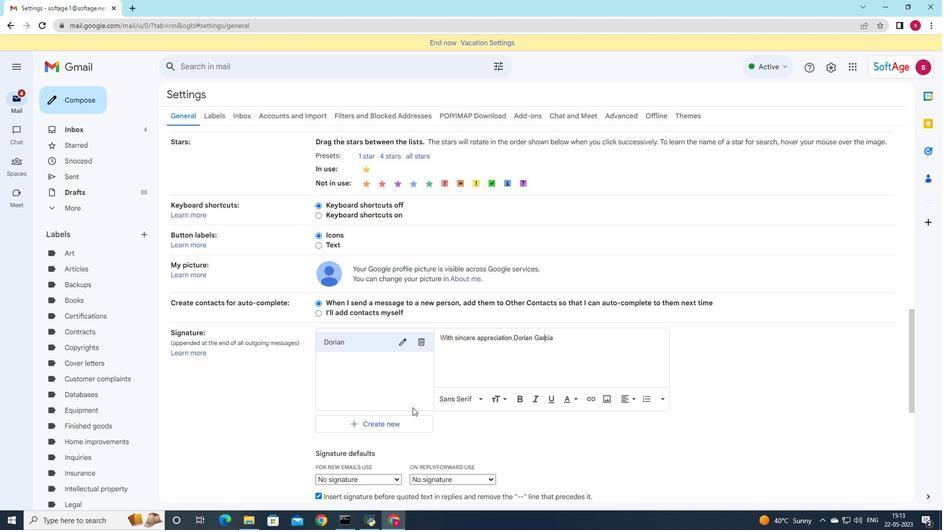 
Action: Mouse scrolled (412, 406) with delta (0, 0)
Screenshot: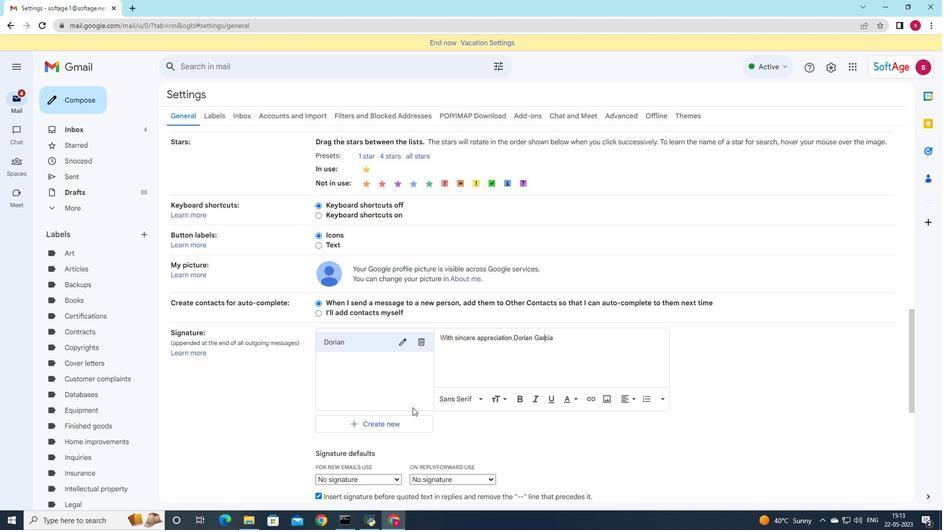 
Action: Mouse moved to (383, 236)
Screenshot: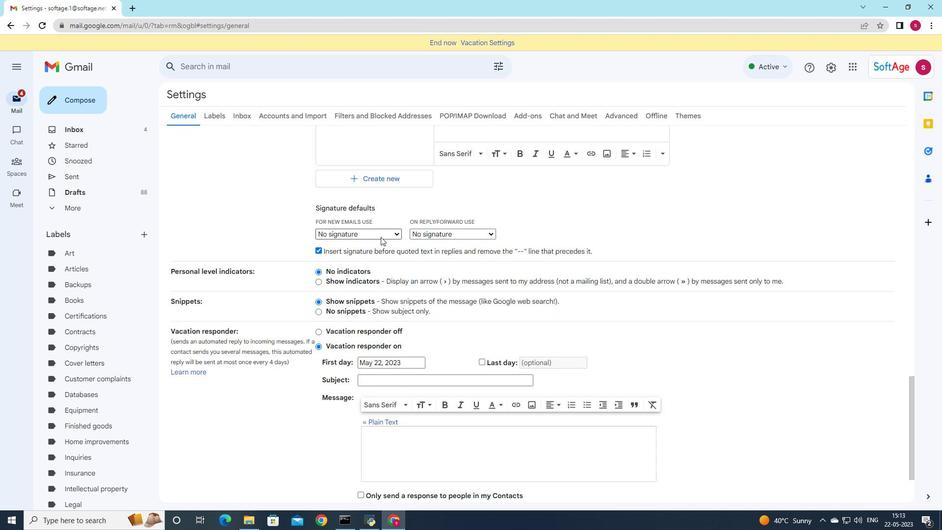 
Action: Mouse pressed left at (383, 236)
Screenshot: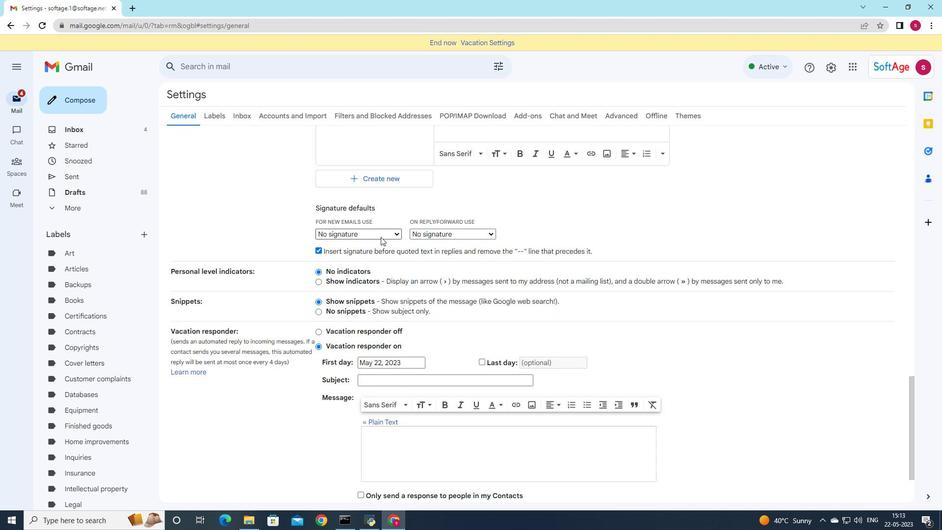 
Action: Mouse moved to (387, 250)
Screenshot: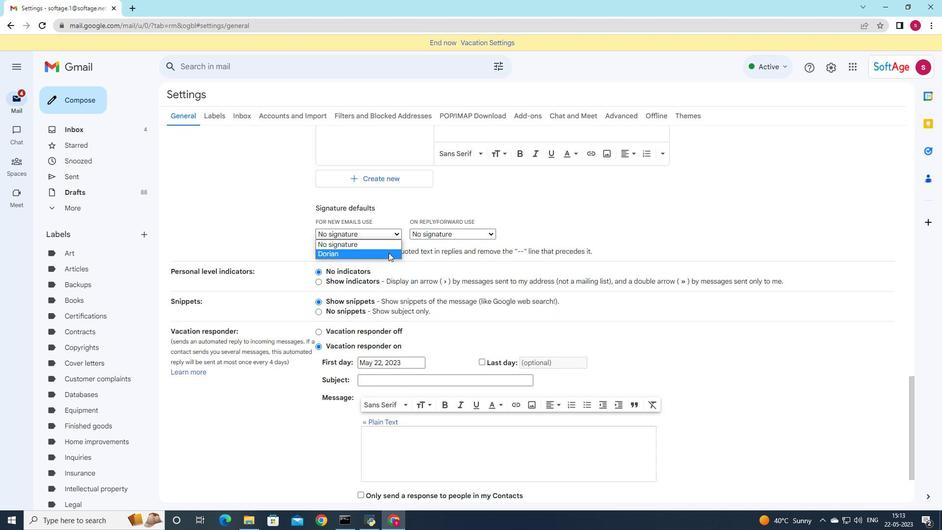 
Action: Mouse pressed left at (387, 250)
Screenshot: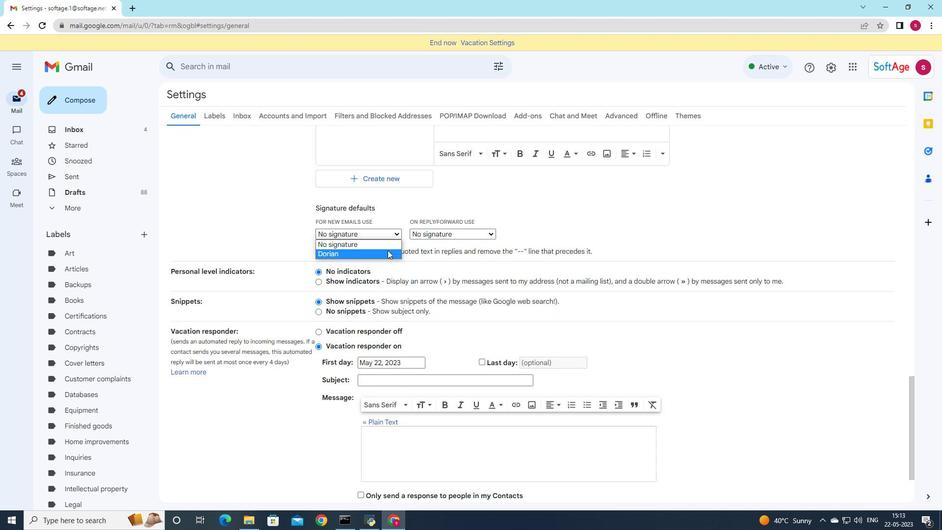 
Action: Mouse moved to (428, 237)
Screenshot: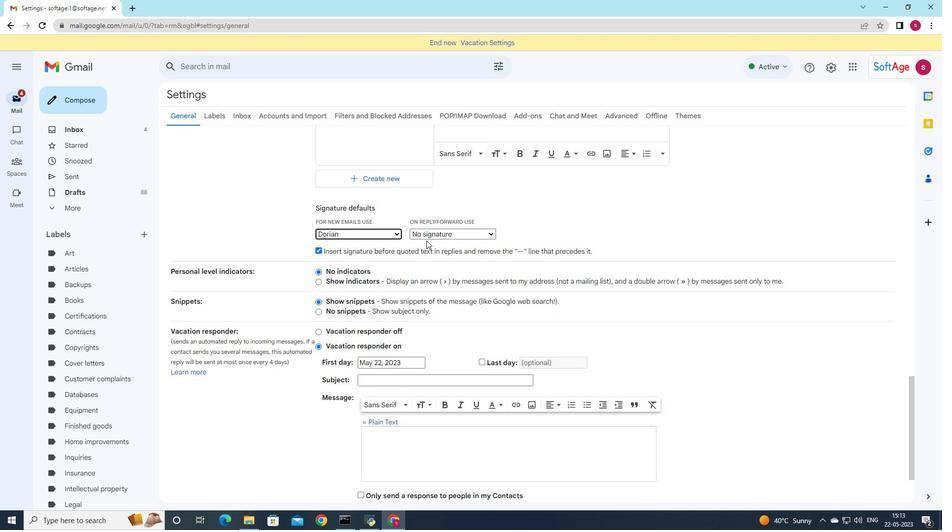 
Action: Mouse pressed left at (428, 237)
Screenshot: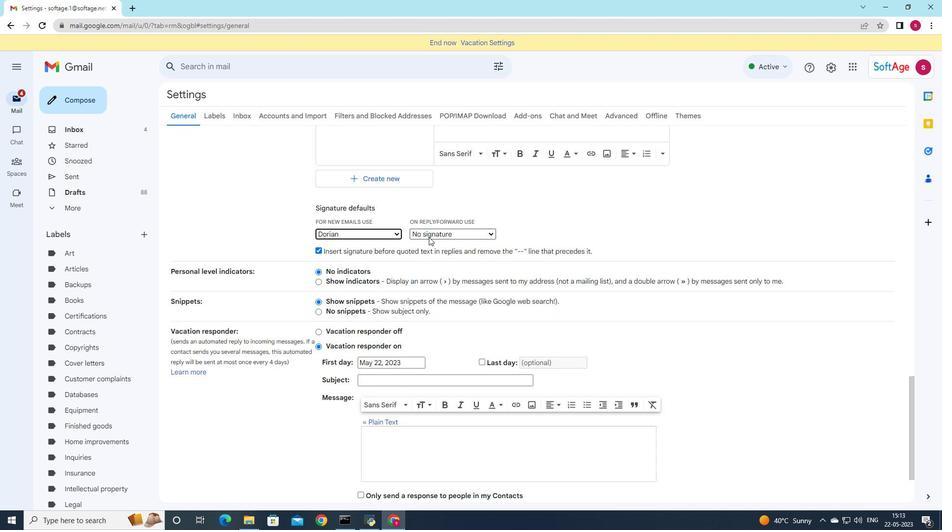 
Action: Mouse moved to (436, 256)
Screenshot: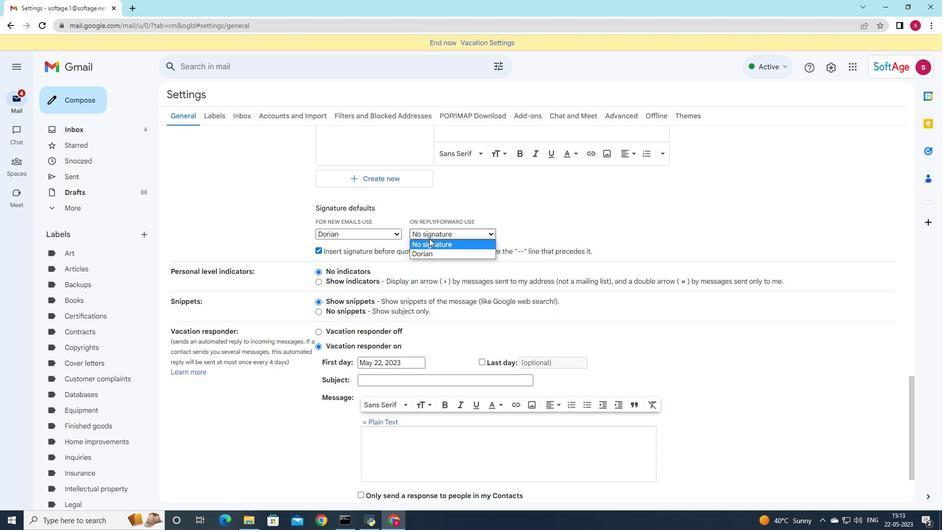 
Action: Mouse pressed left at (436, 256)
Screenshot: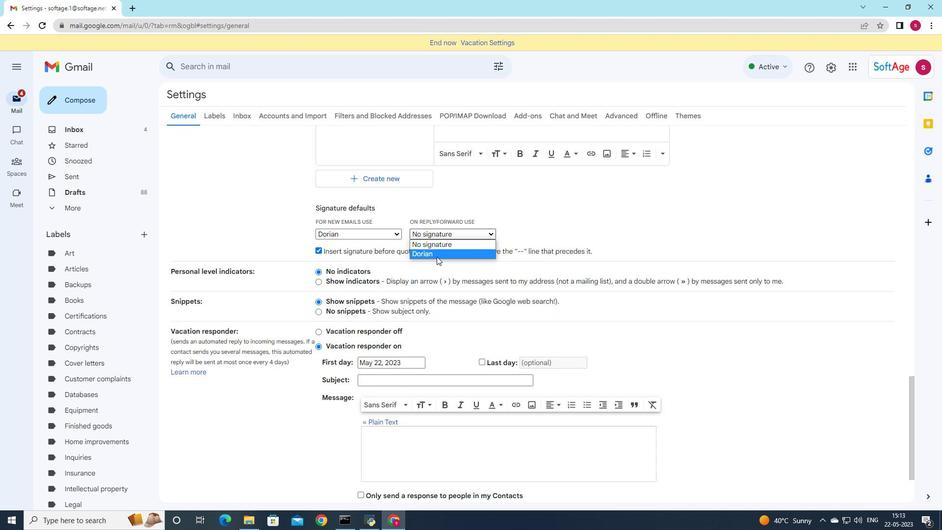 
Action: Mouse moved to (436, 256)
Screenshot: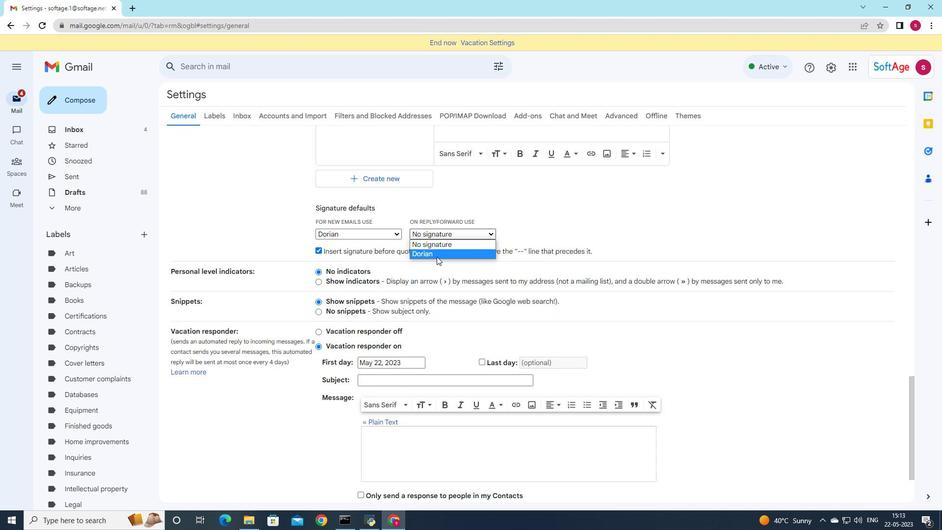 
Action: Mouse scrolled (436, 256) with delta (0, 0)
Screenshot: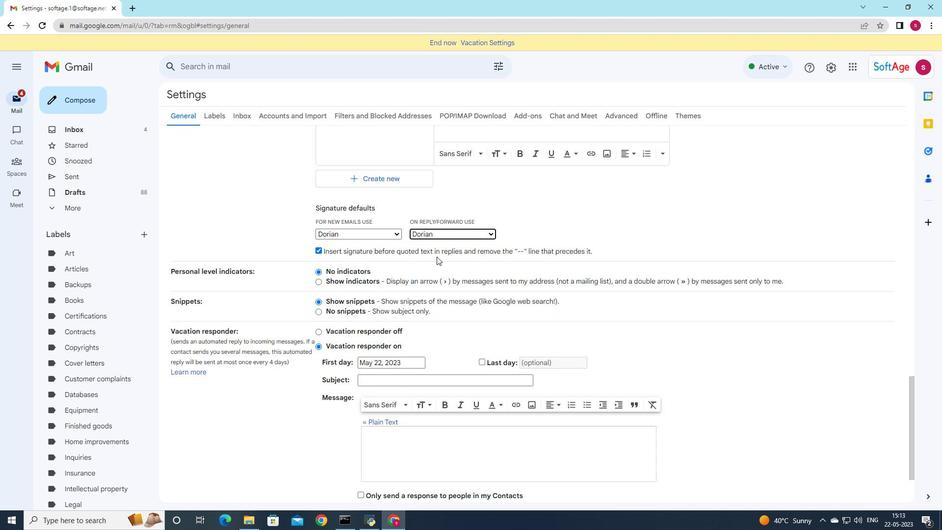 
Action: Mouse moved to (436, 265)
Screenshot: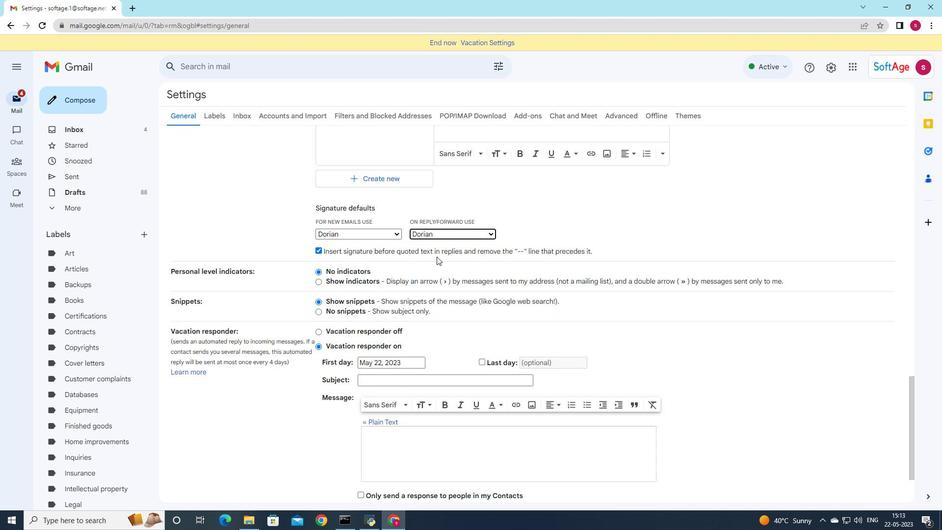 
Action: Mouse scrolled (436, 264) with delta (0, 0)
Screenshot: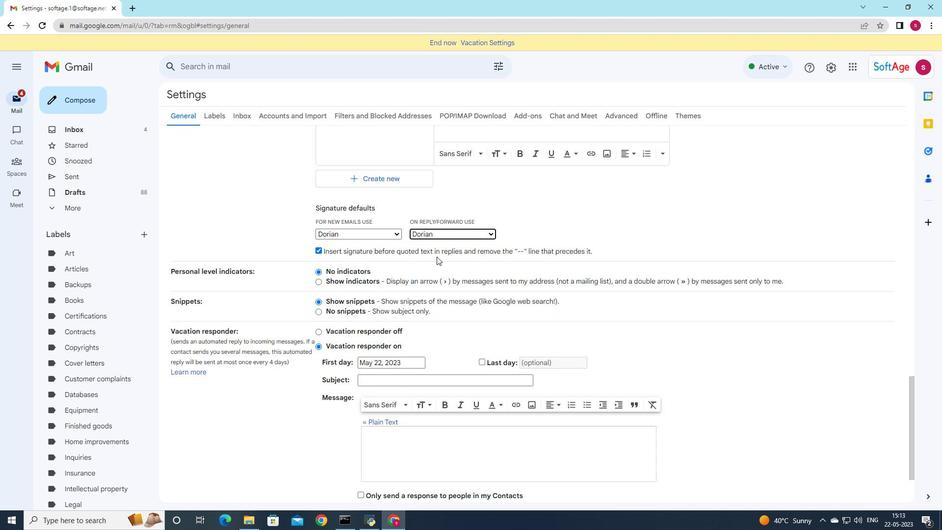 
Action: Mouse moved to (436, 267)
Screenshot: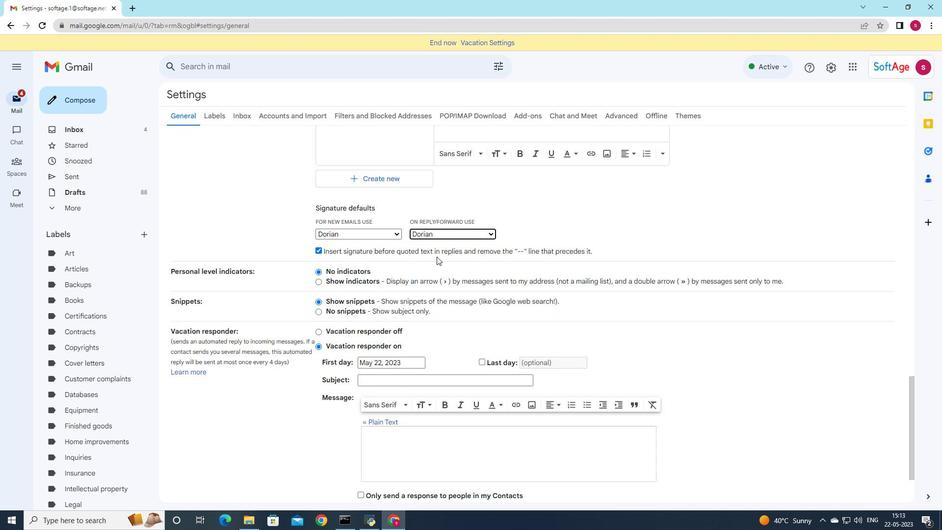 
Action: Mouse scrolled (436, 266) with delta (0, 0)
Screenshot: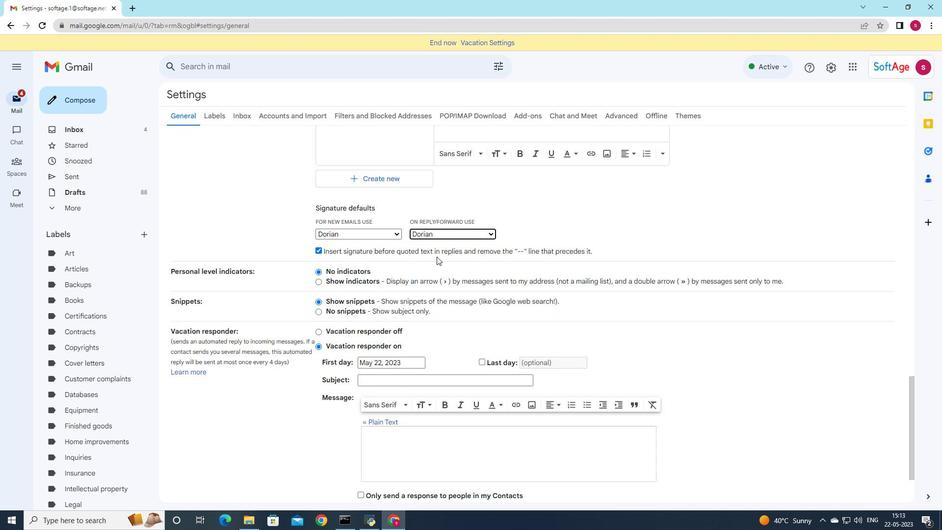 
Action: Mouse moved to (435, 272)
Screenshot: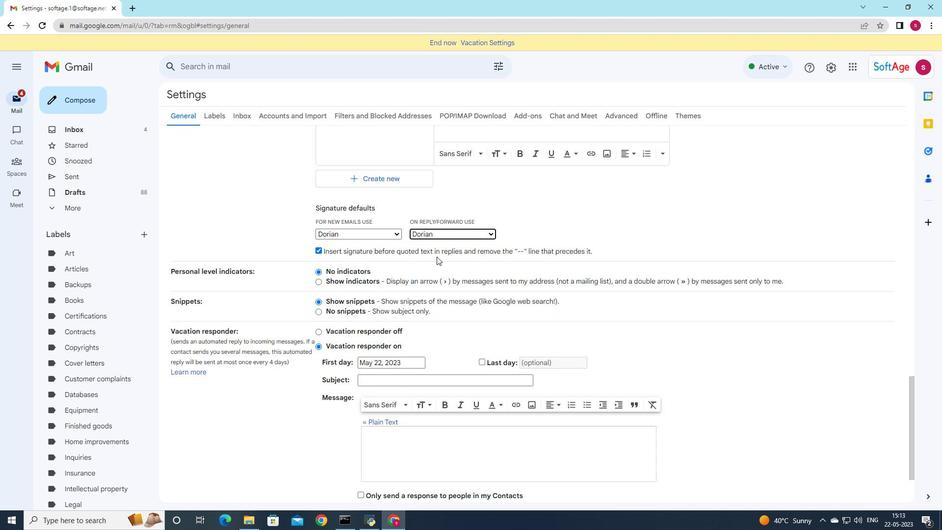 
Action: Mouse scrolled (435, 271) with delta (0, 0)
Screenshot: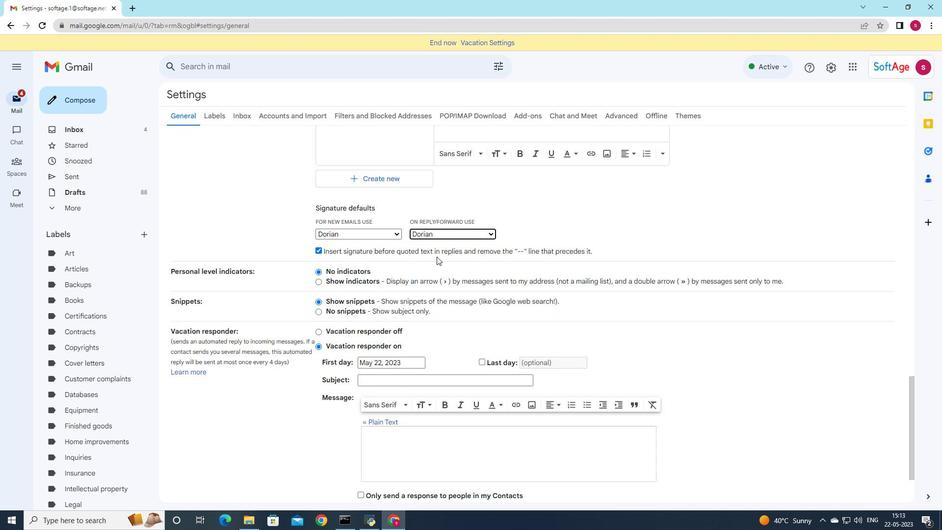 
Action: Mouse moved to (434, 279)
Screenshot: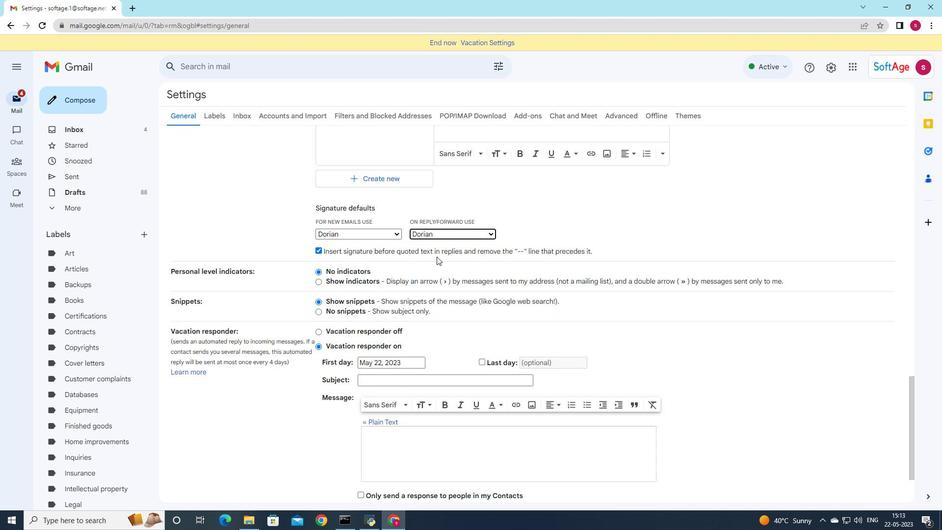
Action: Mouse scrolled (434, 279) with delta (0, 0)
Screenshot: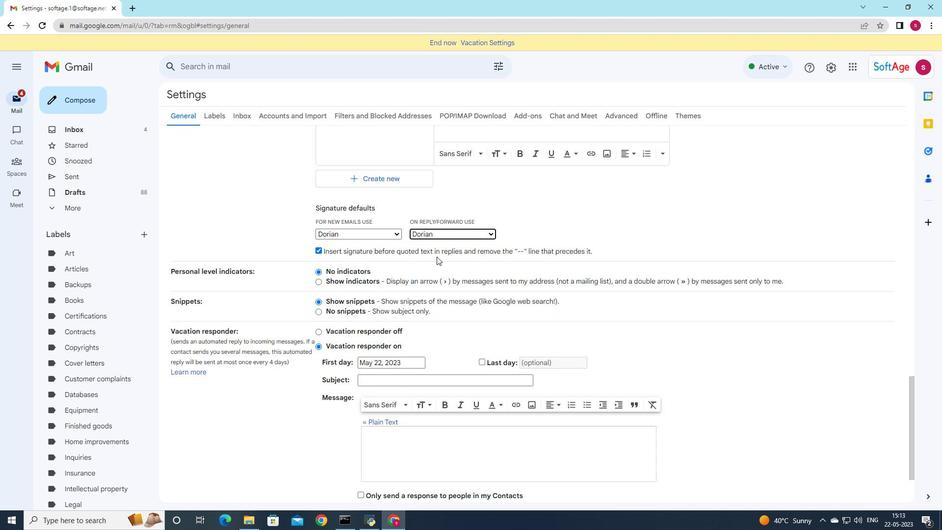 
Action: Mouse moved to (430, 283)
Screenshot: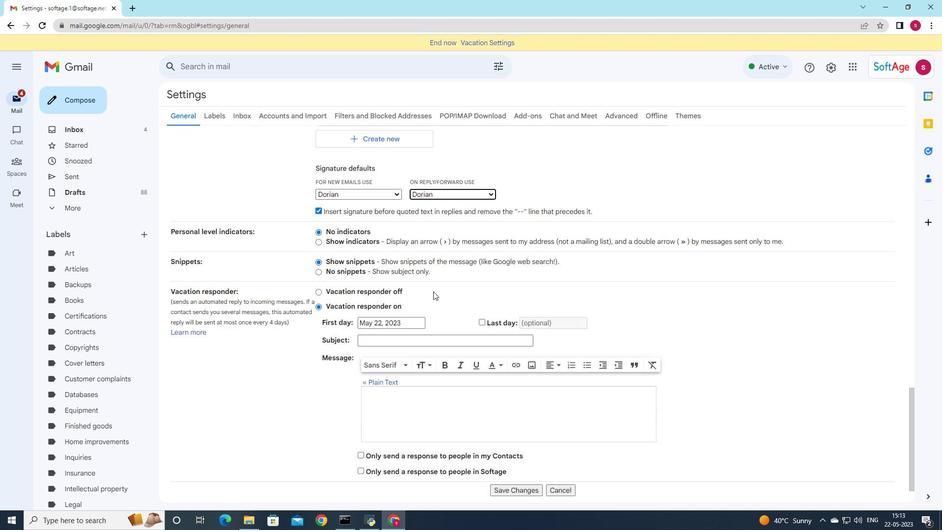
Action: Mouse scrolled (430, 282) with delta (0, 0)
Screenshot: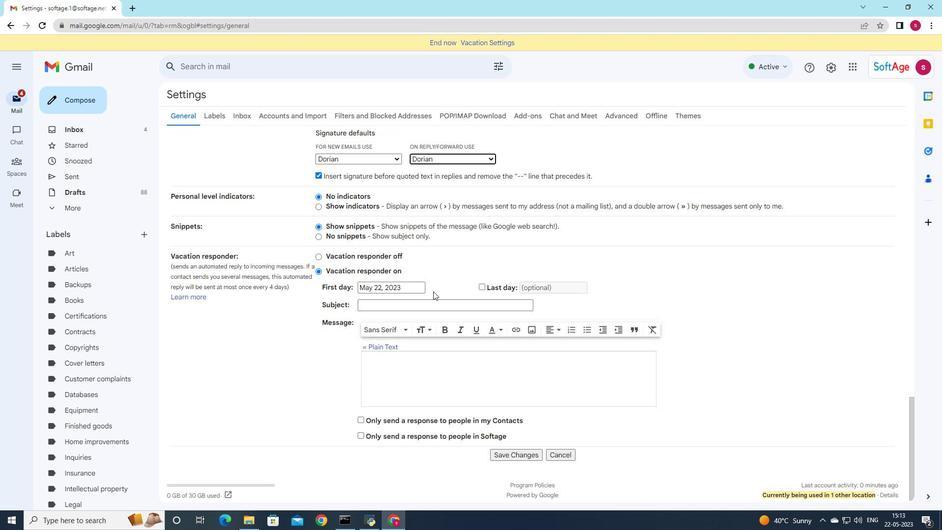 
Action: Mouse moved to (430, 286)
Screenshot: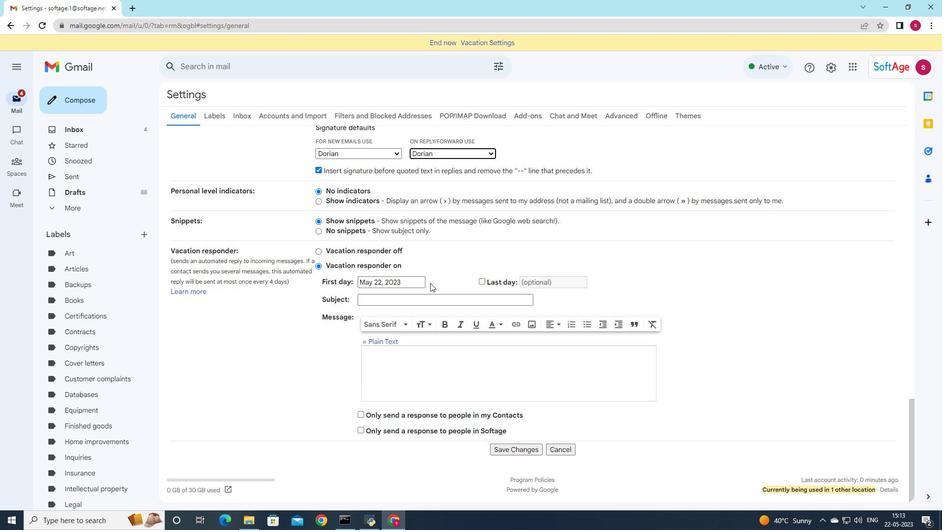 
Action: Mouse scrolled (430, 282) with delta (0, 0)
Screenshot: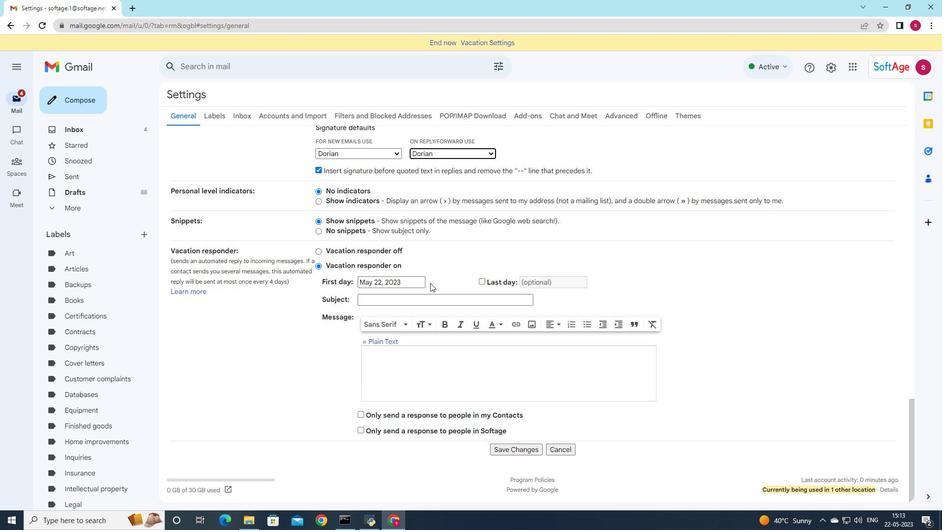 
Action: Mouse moved to (428, 333)
Screenshot: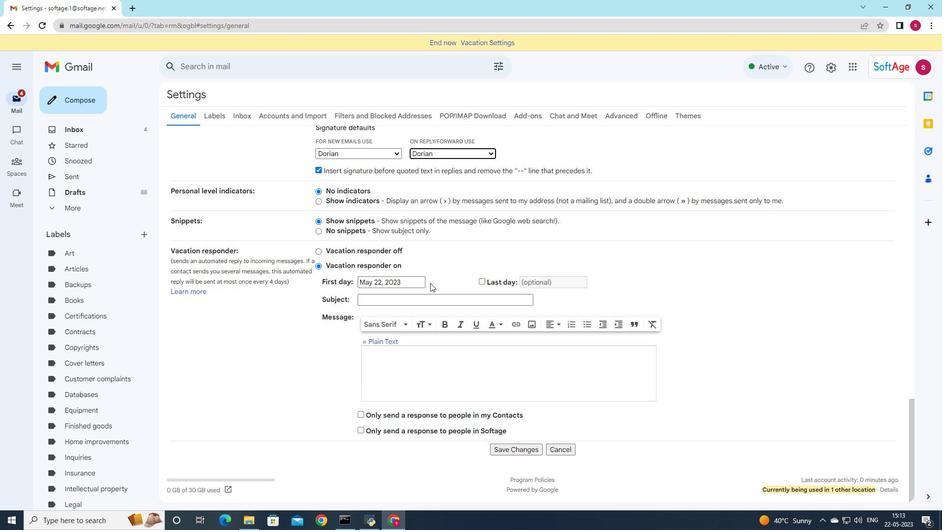 
Action: Mouse scrolled (431, 289) with delta (0, 0)
Screenshot: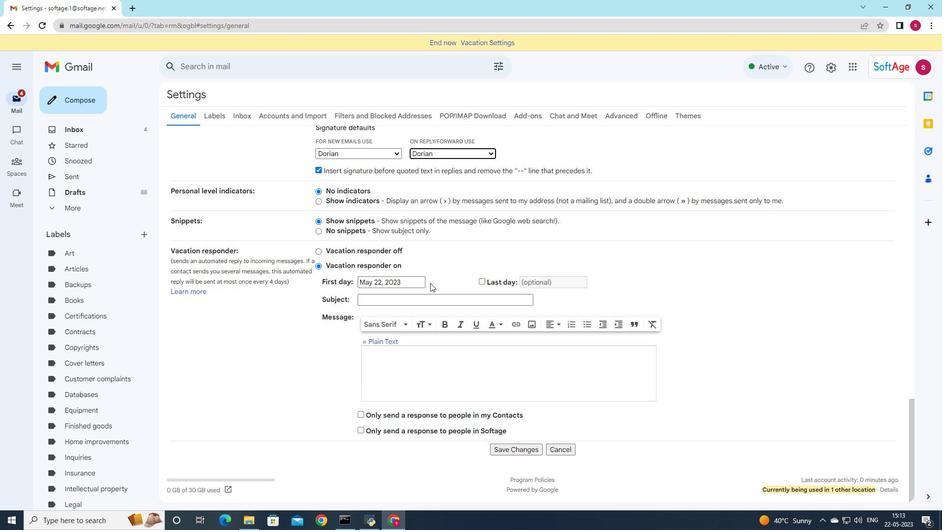 
Action: Mouse moved to (521, 448)
Screenshot: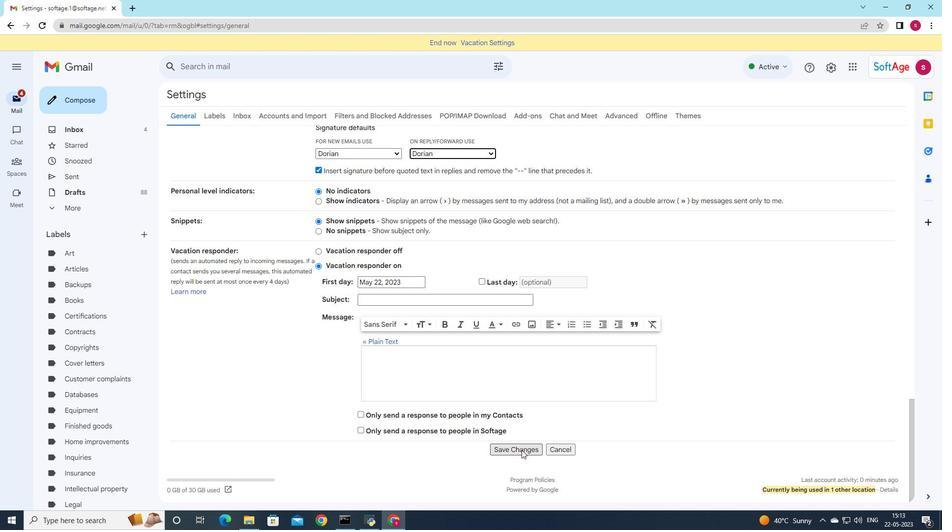 
Action: Mouse pressed left at (521, 448)
Screenshot: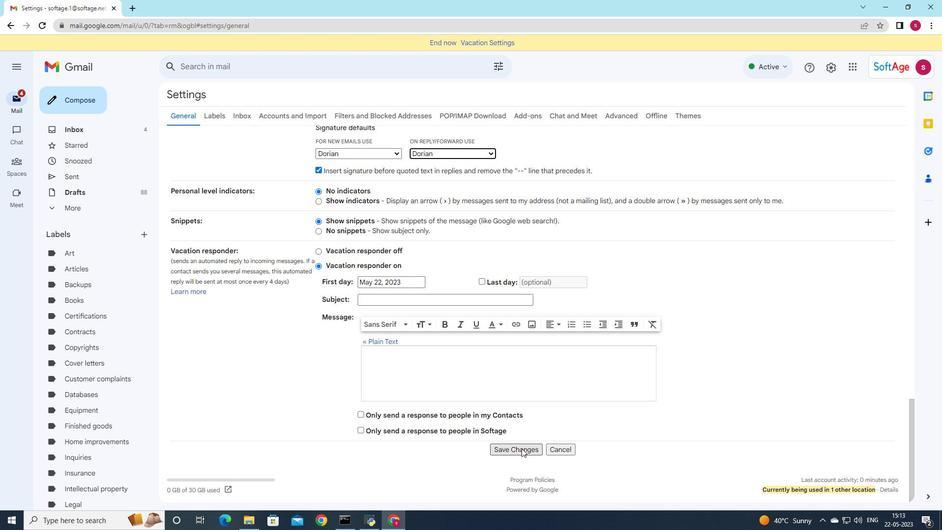 
Action: Mouse moved to (93, 103)
Screenshot: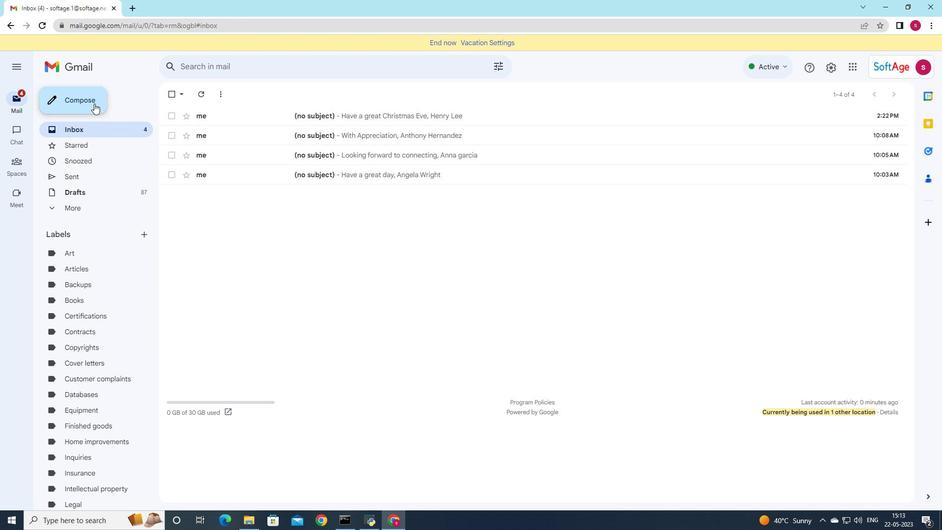 
Action: Mouse pressed left at (93, 103)
Screenshot: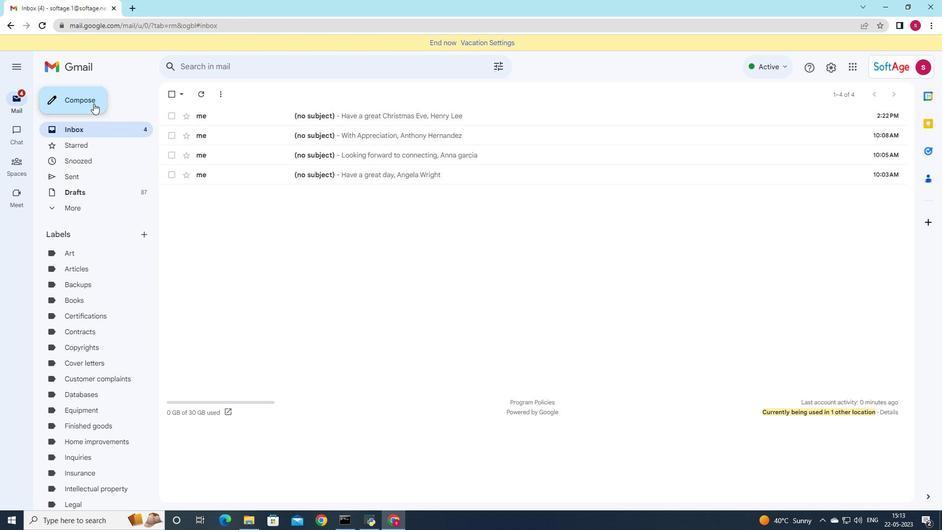 
Action: Mouse moved to (694, 287)
Screenshot: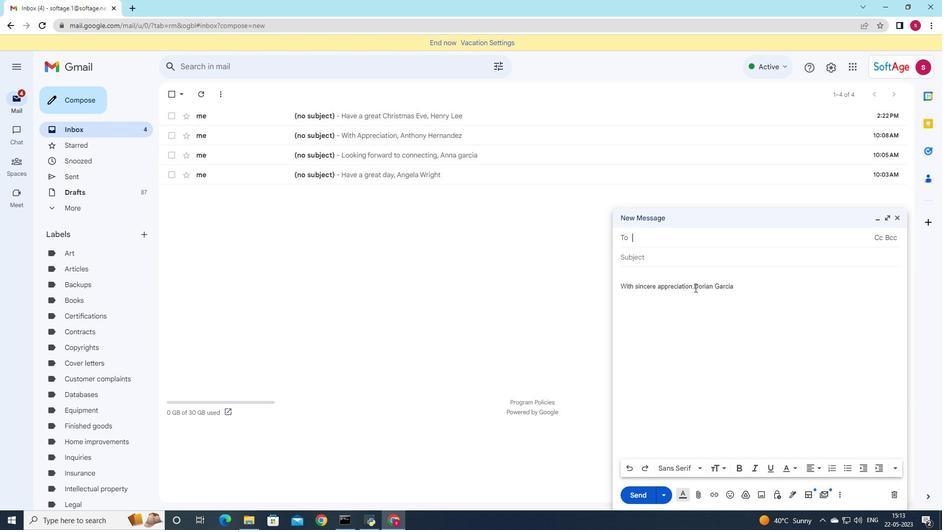 
Action: Mouse pressed left at (694, 287)
Screenshot: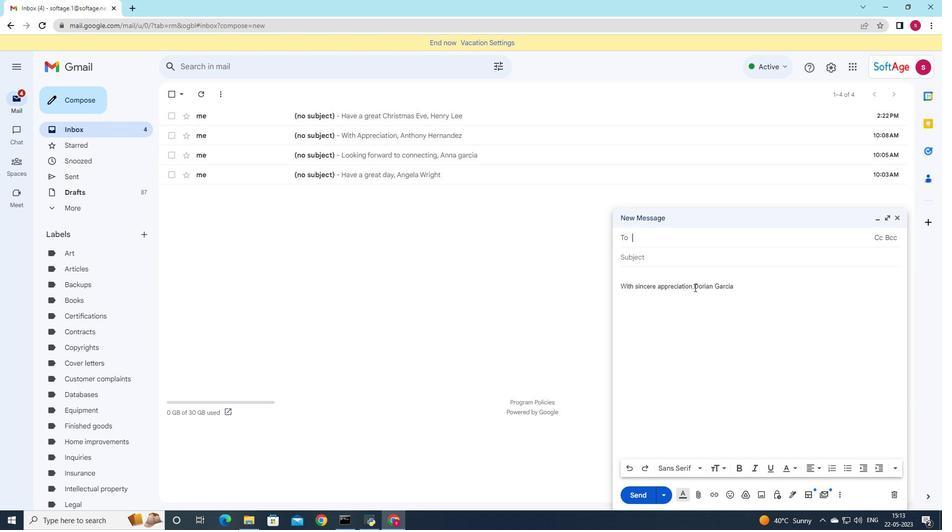 
Action: Key pressed <Key.enter>
Screenshot: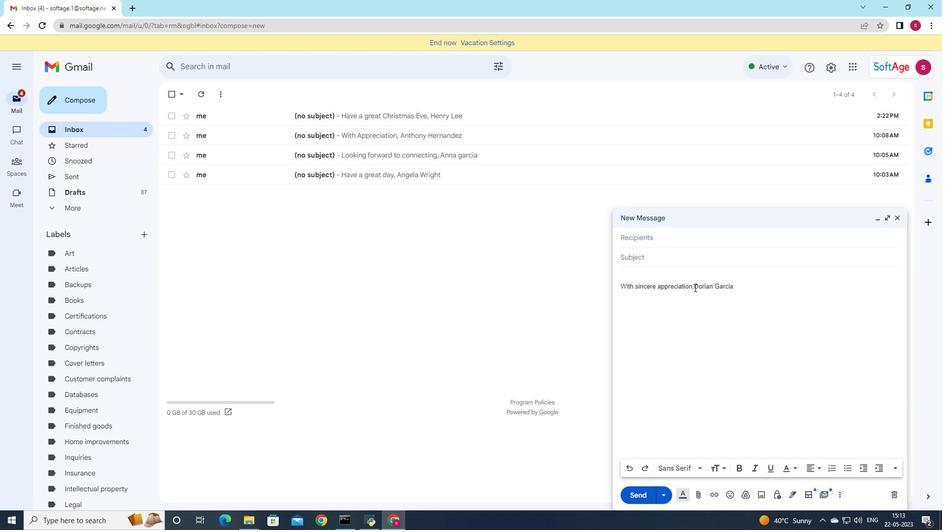 
Action: Mouse moved to (673, 233)
Screenshot: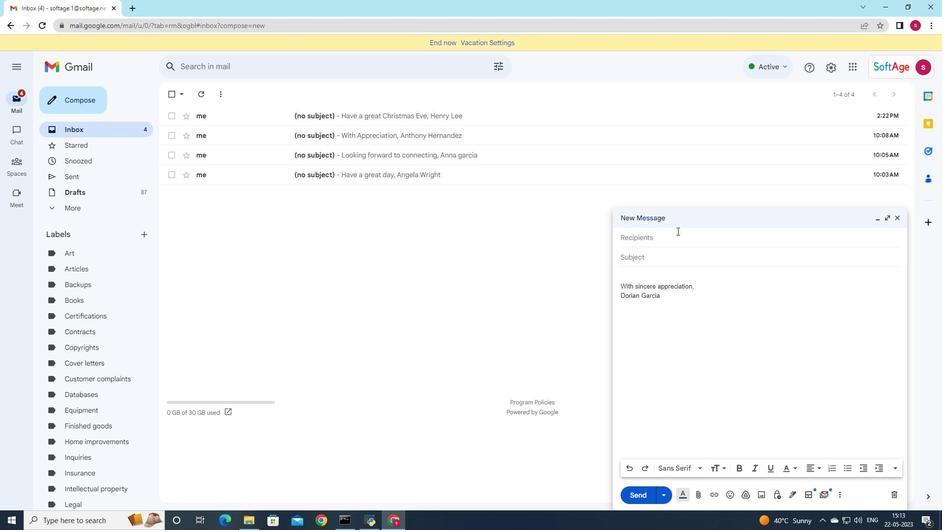 
Action: Mouse pressed left at (673, 233)
Screenshot: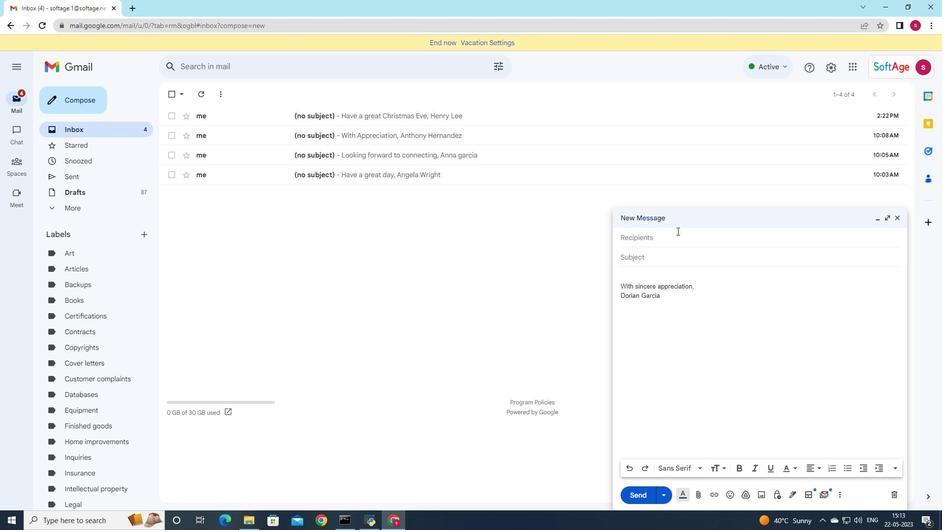 
Action: Mouse moved to (673, 233)
Screenshot: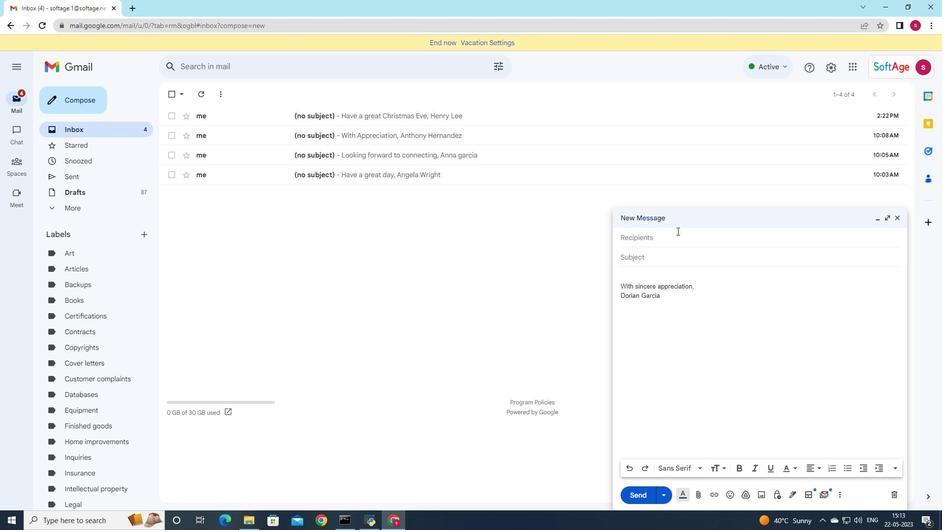 
Action: Key pressed soft
Screenshot: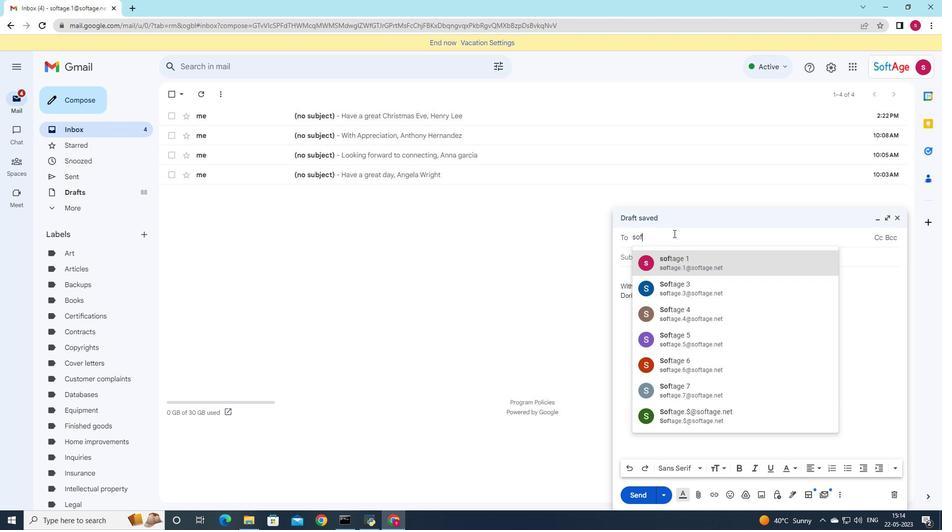 
Action: Mouse moved to (681, 261)
Screenshot: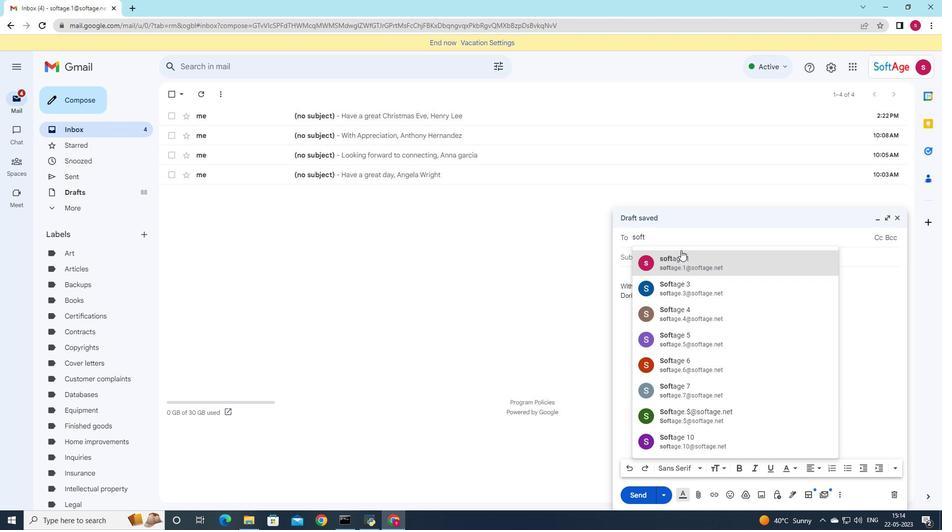
Action: Mouse pressed left at (681, 261)
Screenshot: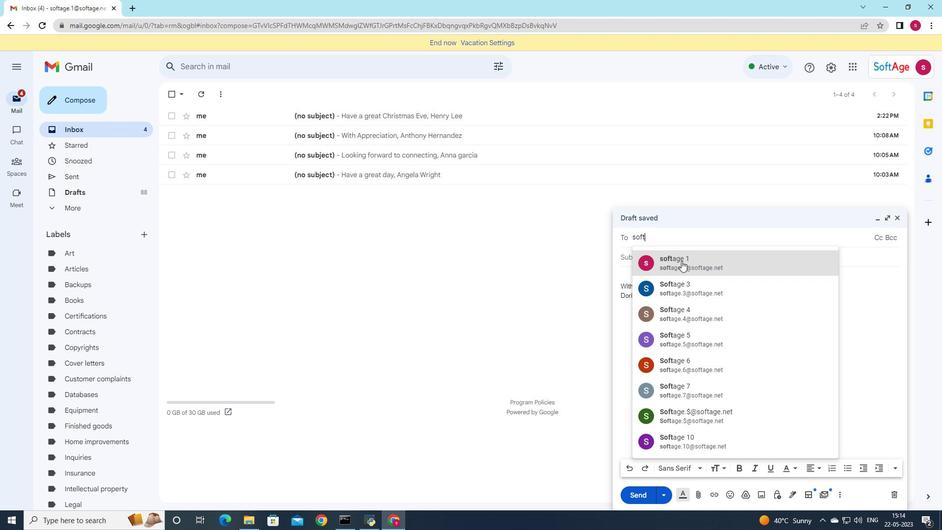 
Action: Mouse moved to (144, 231)
Screenshot: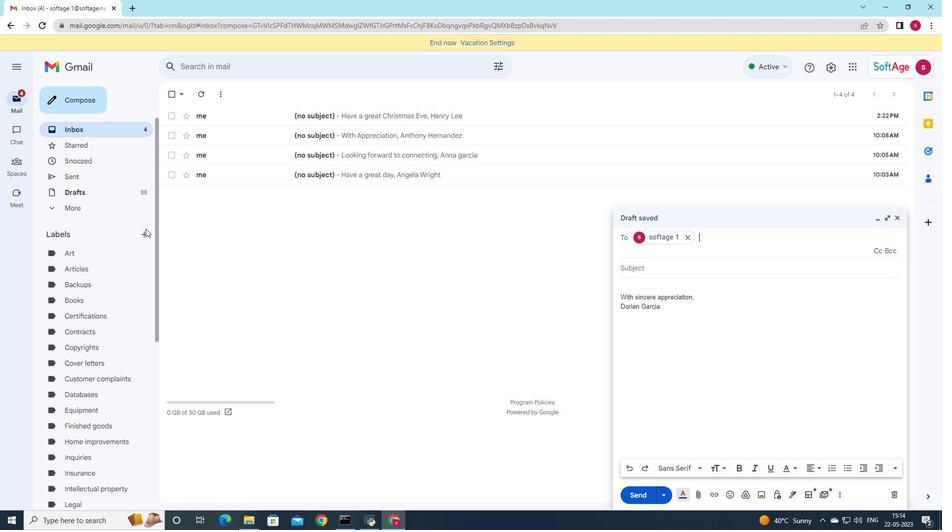 
Action: Mouse pressed left at (144, 231)
Screenshot: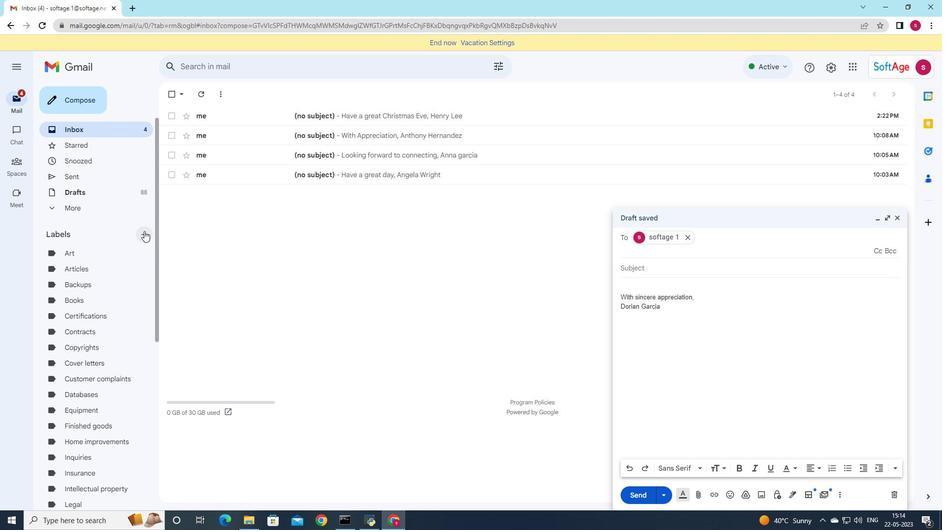 
Action: Mouse moved to (158, 233)
Screenshot: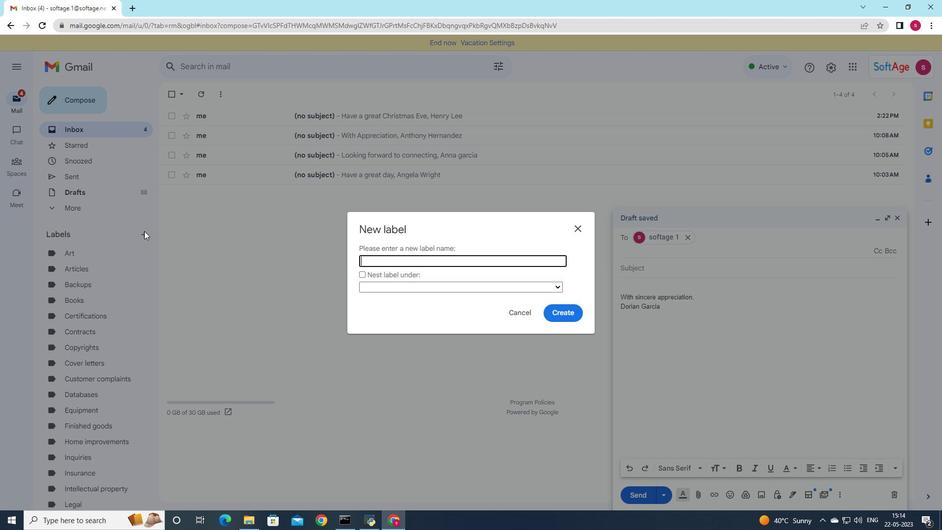 
Action: Mouse scrolled (157, 232) with delta (0, 0)
Screenshot: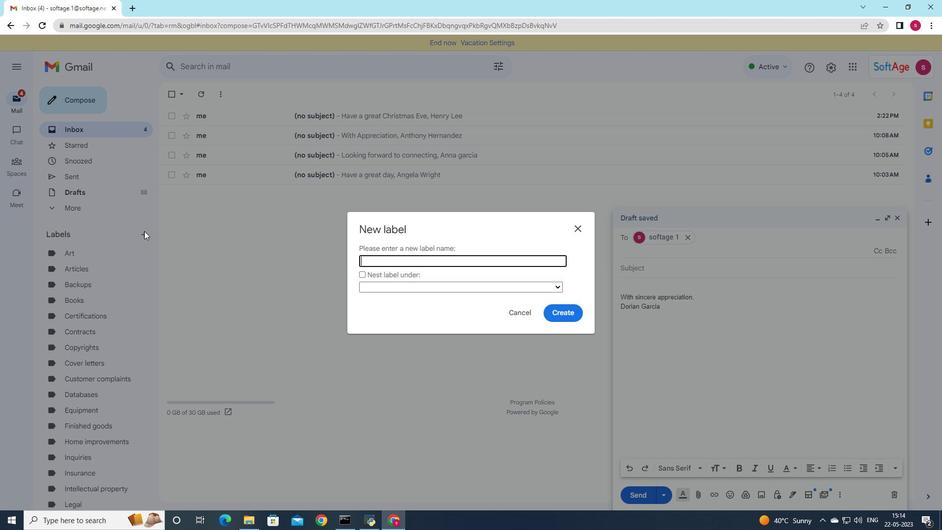 
Action: Mouse moved to (510, 272)
Screenshot: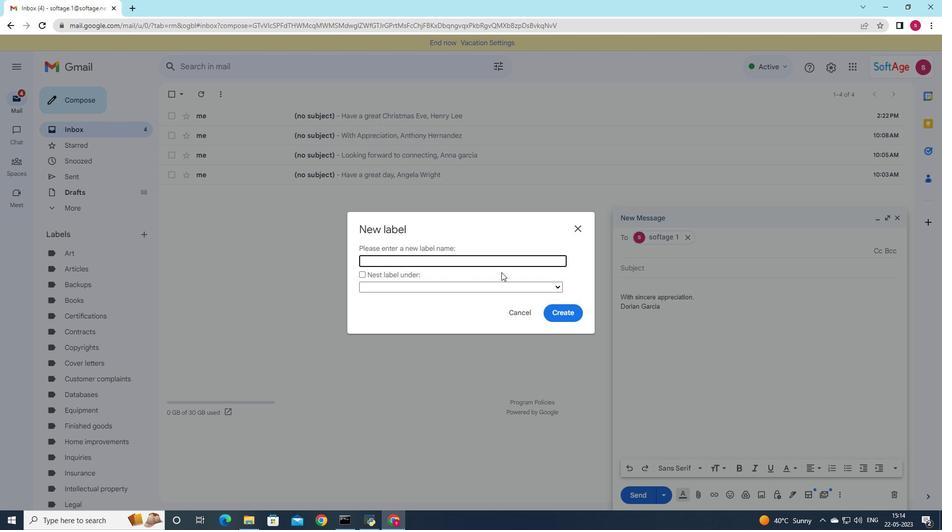 
Action: Key pressed <Key.shift>Furniture
Screenshot: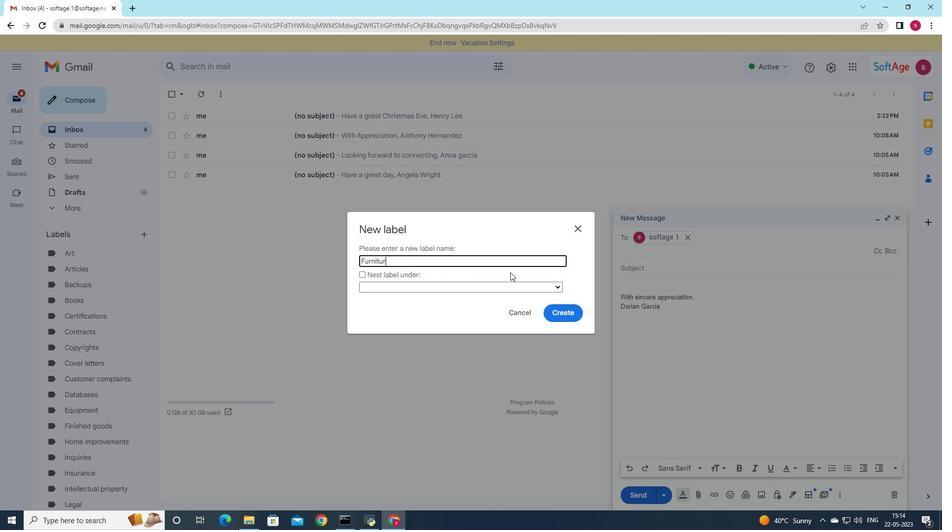 
Action: Mouse moved to (567, 313)
Screenshot: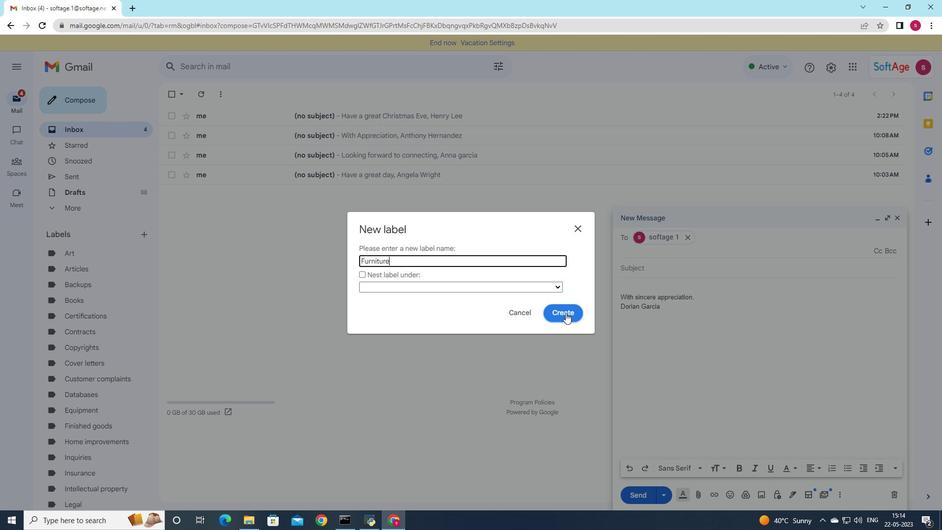 
Action: Mouse pressed left at (567, 313)
Screenshot: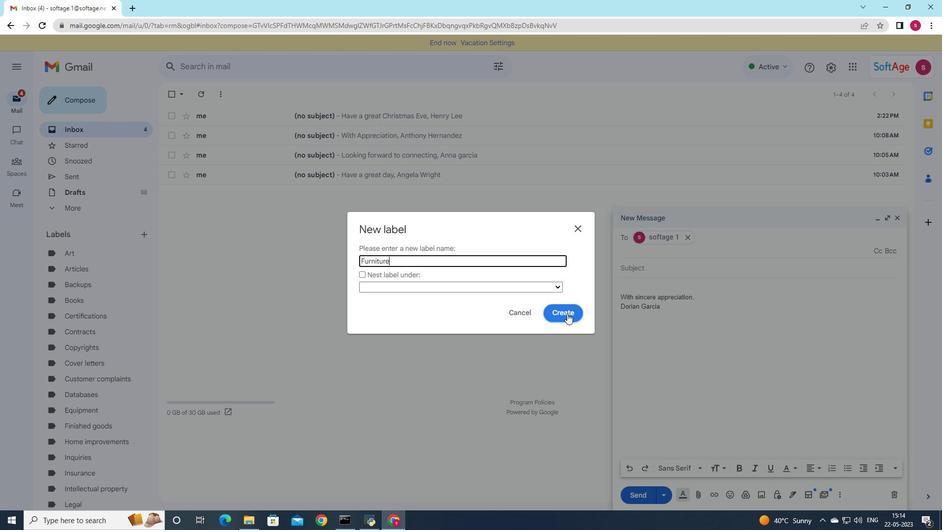 
Action: Mouse moved to (567, 313)
Screenshot: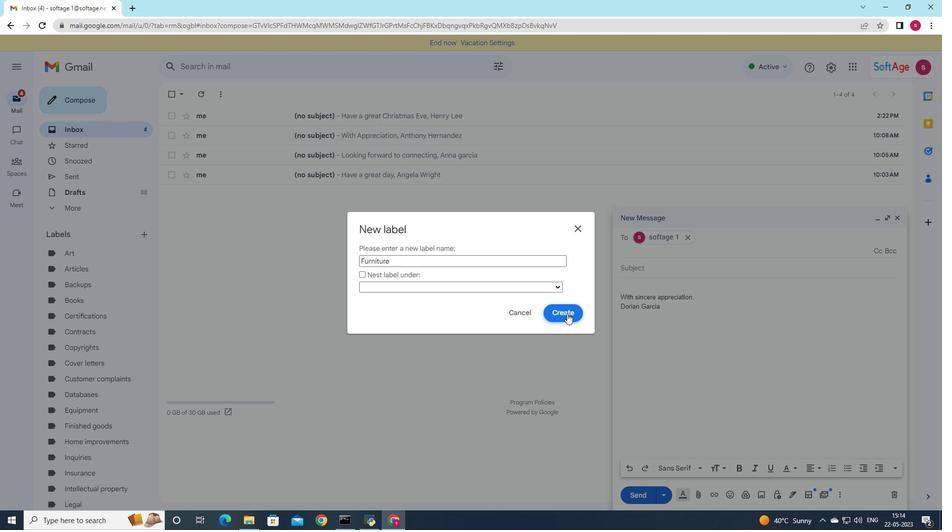 
